Task: Send an email with the signature Drake Wright with the subject 'Request for a sick day' and the message 'Please let me know if you require any further information from me.' from softage.1@softage.net to softage.5@softage.net with an attached document Market_analysis.docx and move the email from Sent Items to the folder Utilities
Action: Key pressed n
Screenshot: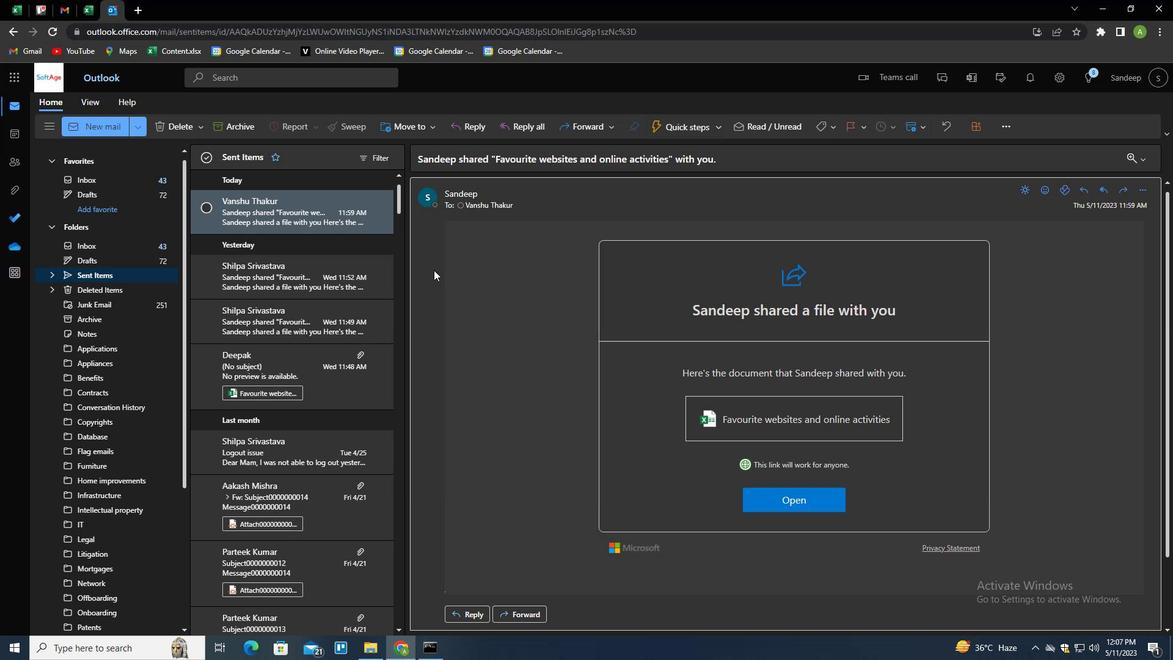 
Action: Mouse moved to (757, 130)
Screenshot: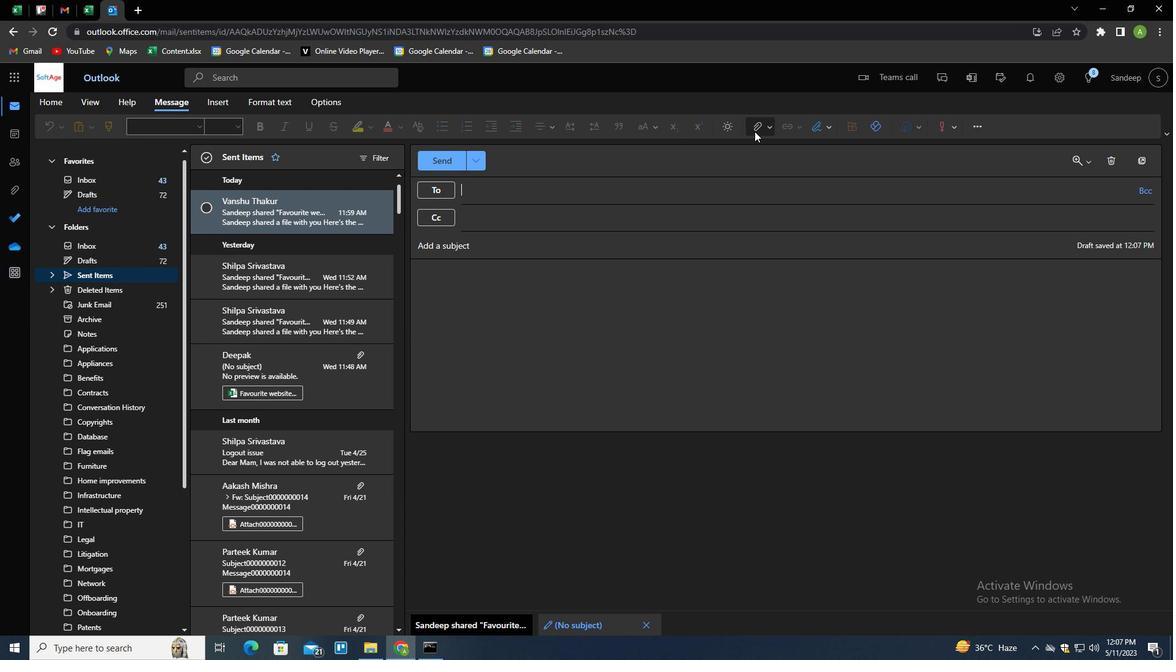 
Action: Mouse pressed left at (757, 130)
Screenshot: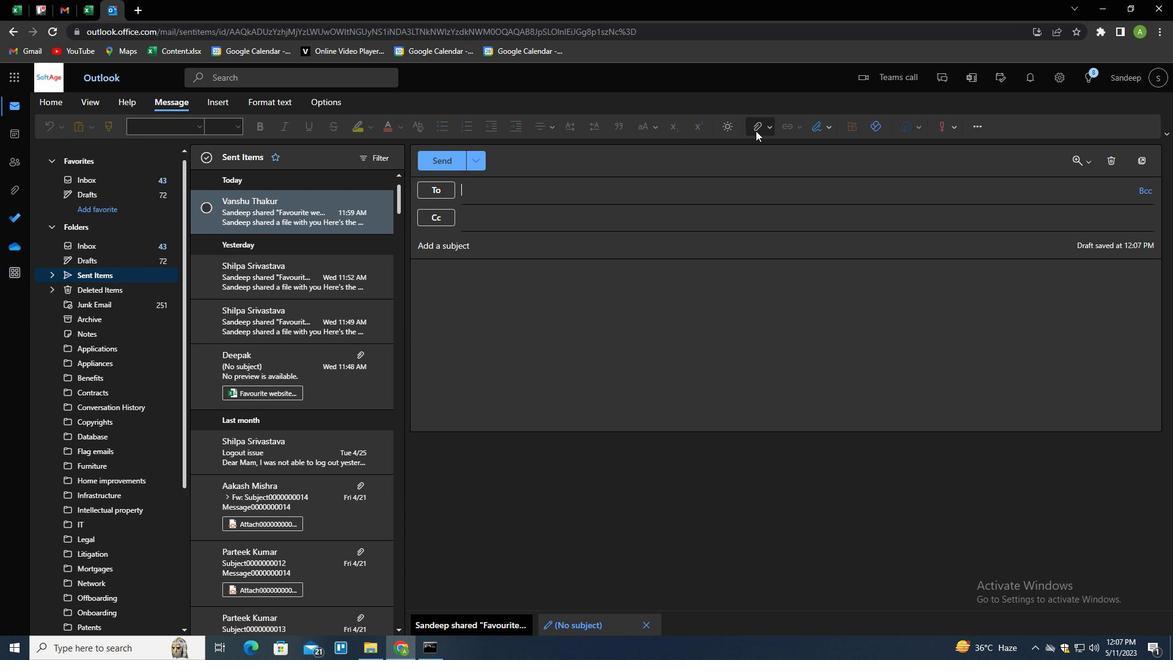 
Action: Mouse moved to (816, 134)
Screenshot: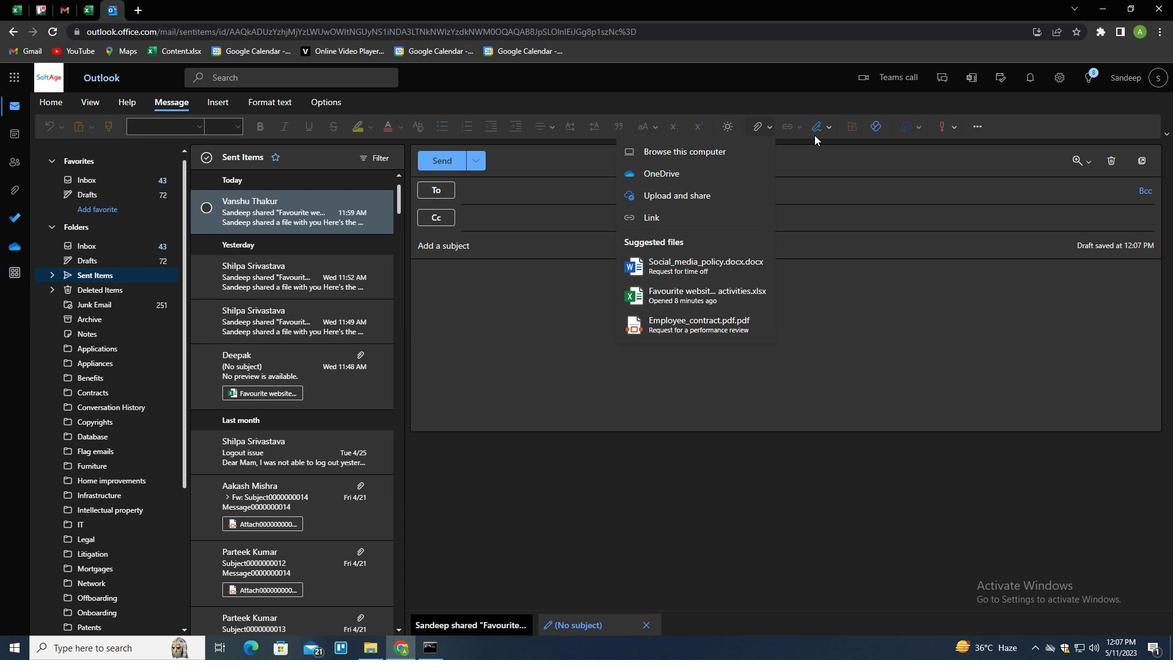 
Action: Mouse pressed left at (816, 134)
Screenshot: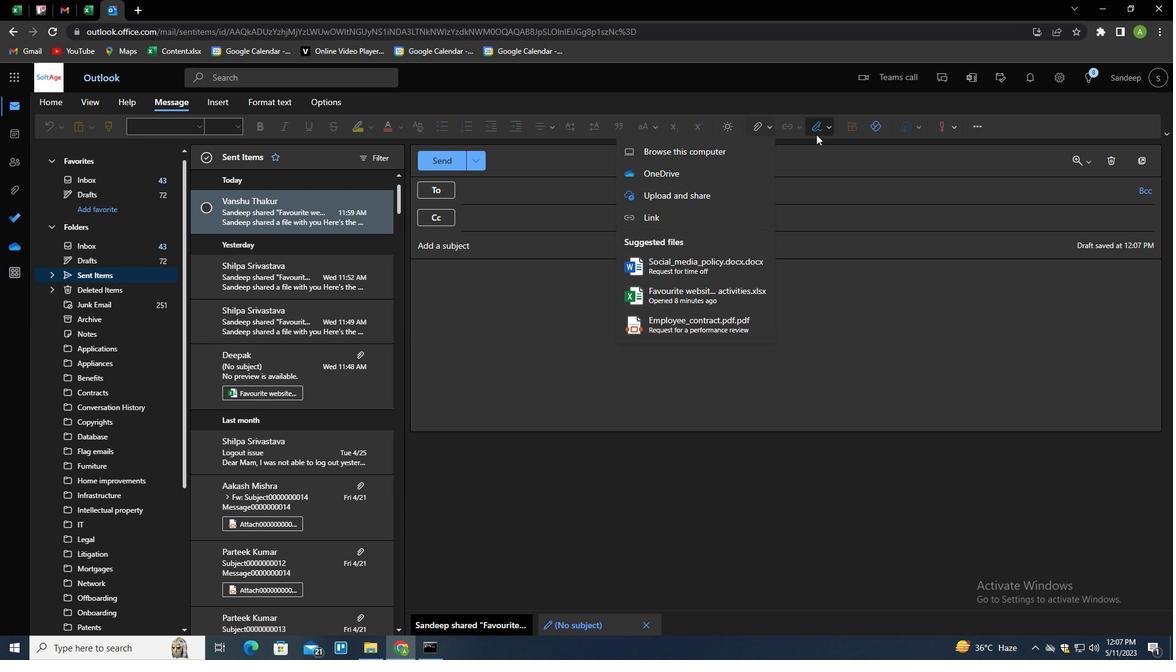 
Action: Mouse moved to (808, 176)
Screenshot: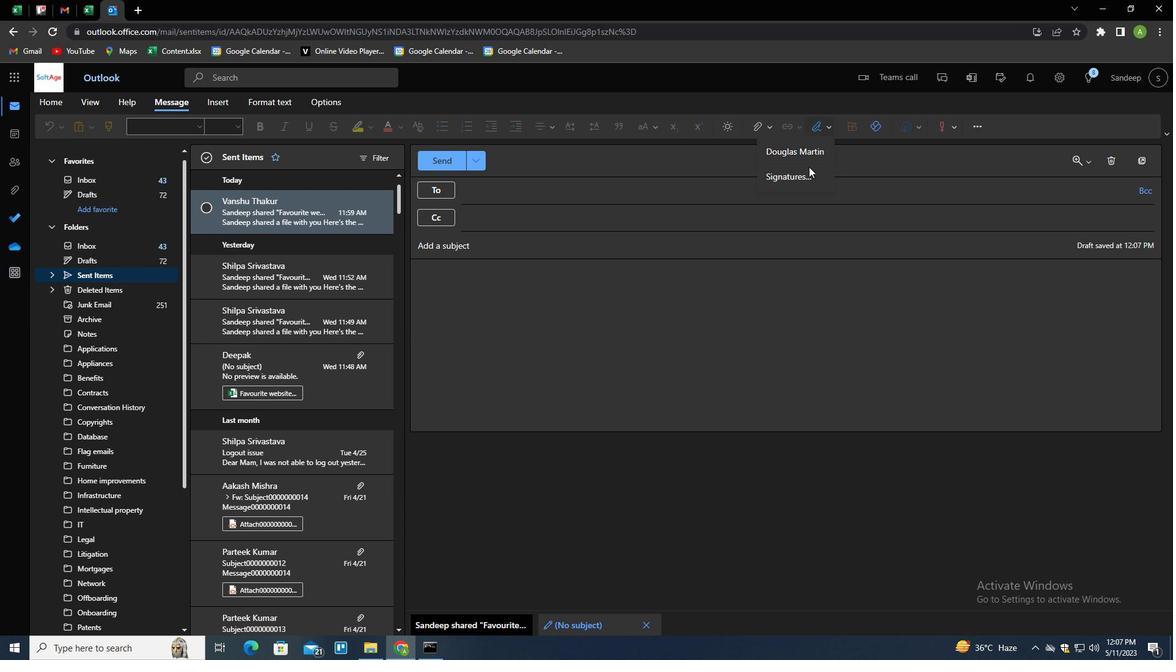 
Action: Mouse pressed left at (808, 176)
Screenshot: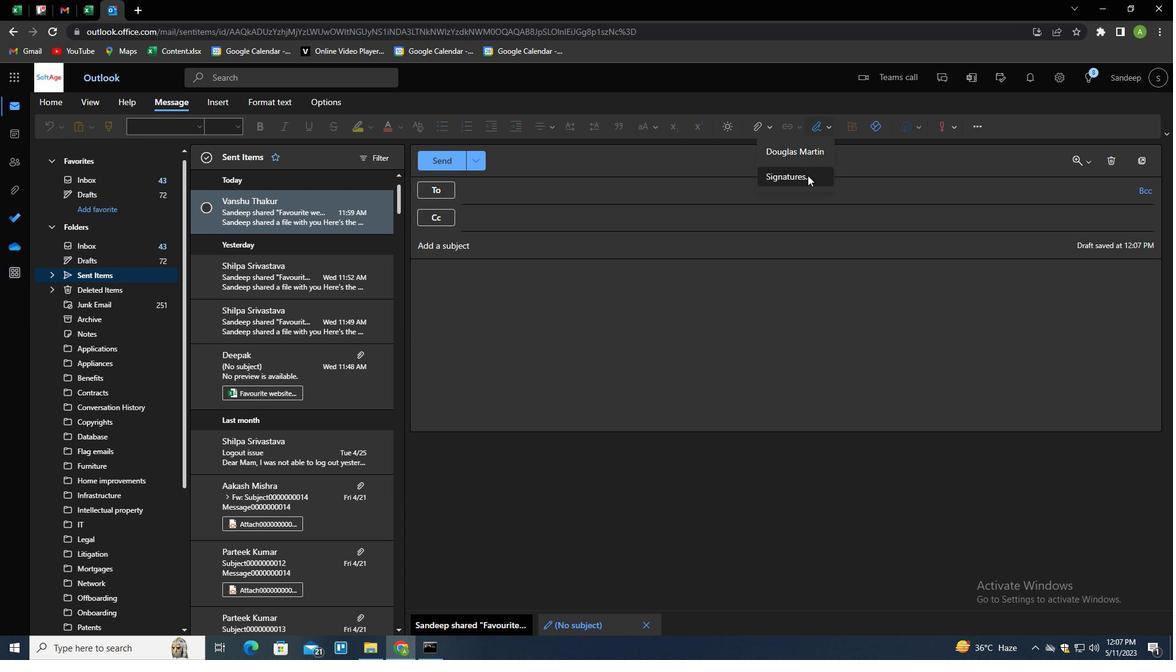 
Action: Mouse moved to (820, 221)
Screenshot: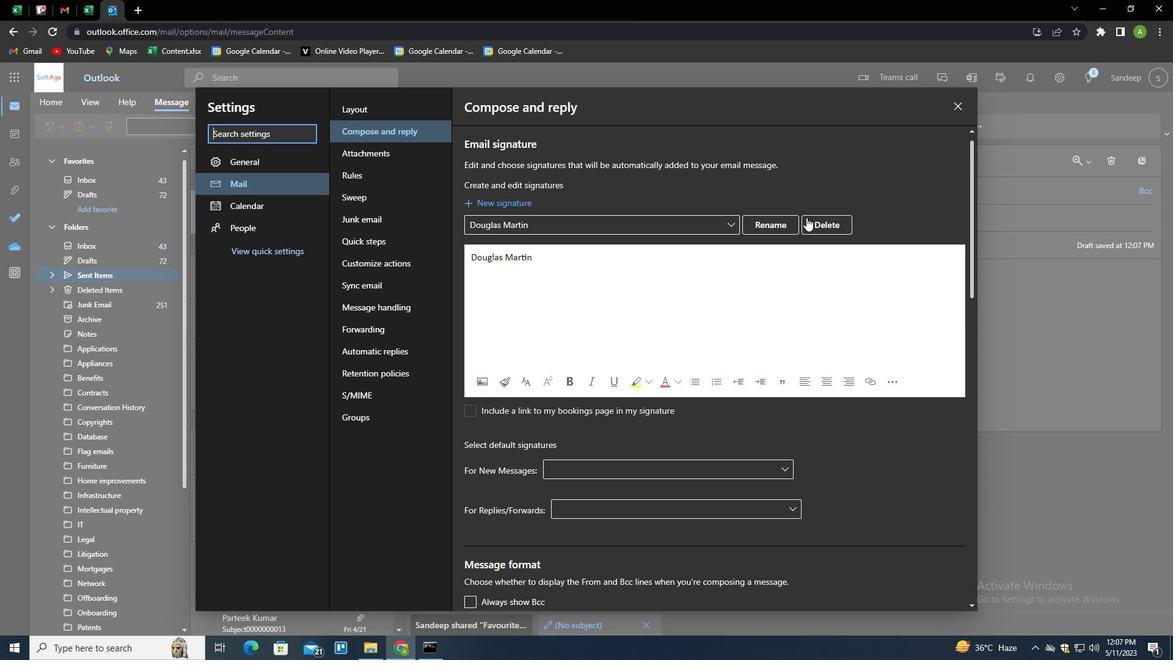 
Action: Mouse pressed left at (820, 221)
Screenshot: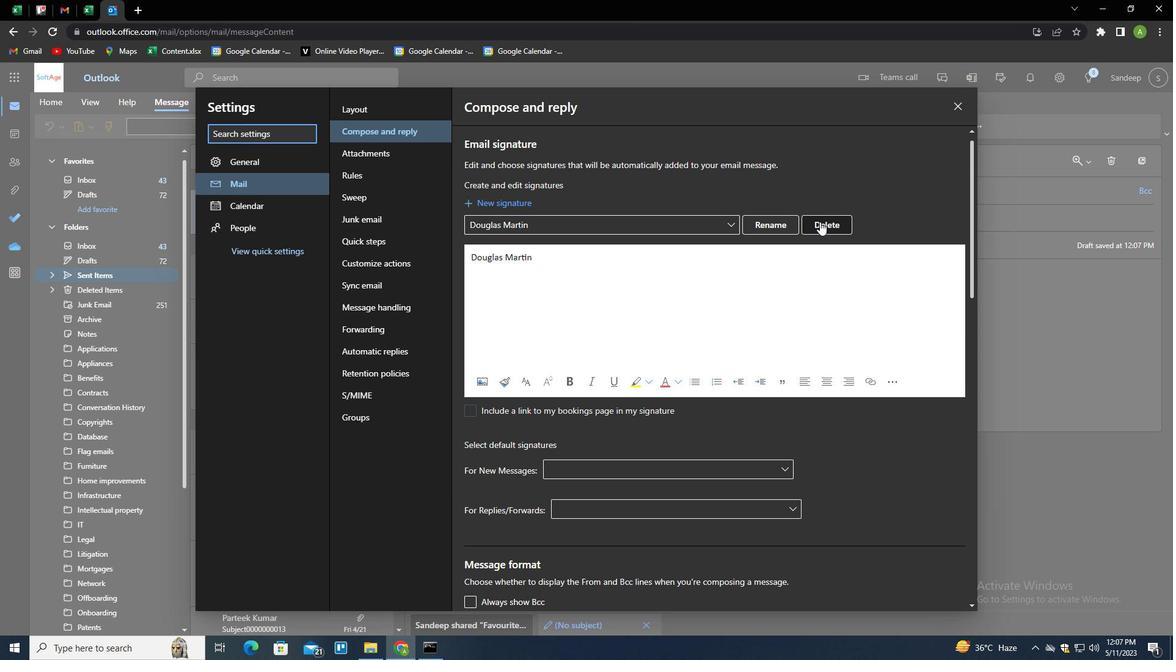 
Action: Mouse moved to (818, 224)
Screenshot: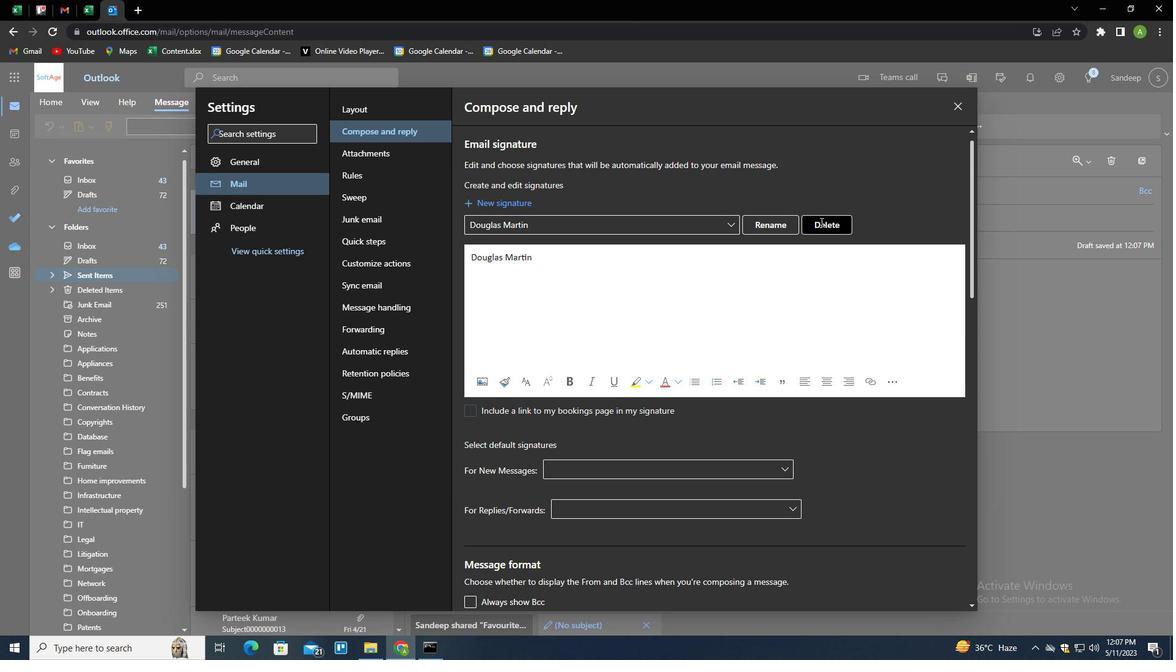 
Action: Mouse pressed left at (818, 224)
Screenshot: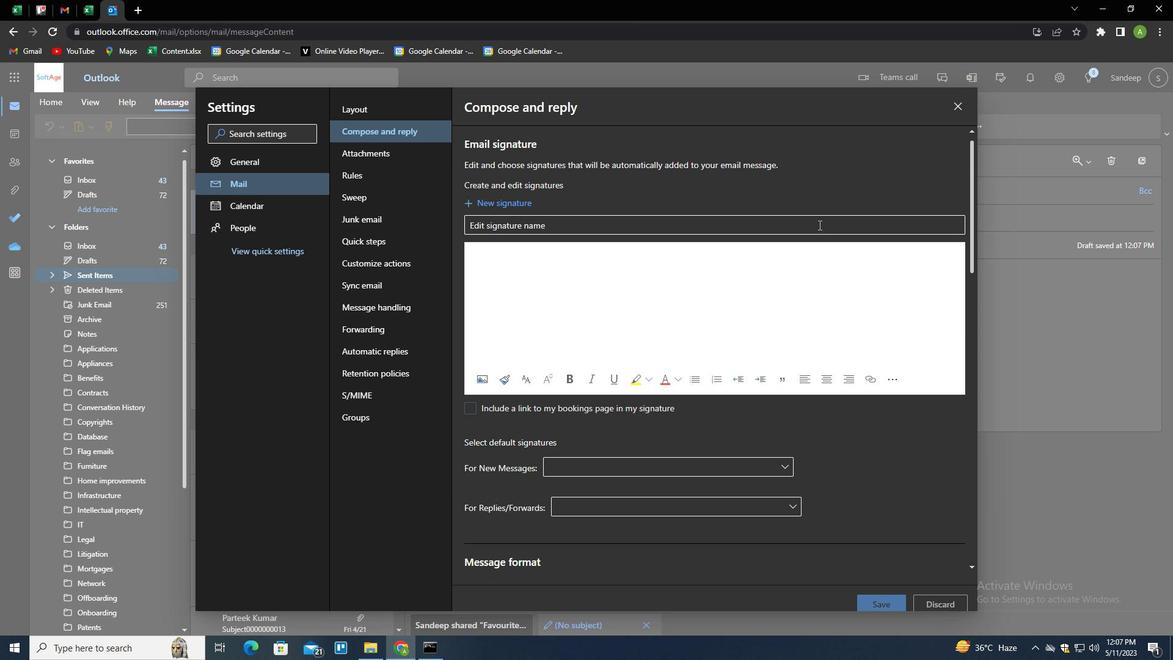 
Action: Mouse moved to (610, 79)
Screenshot: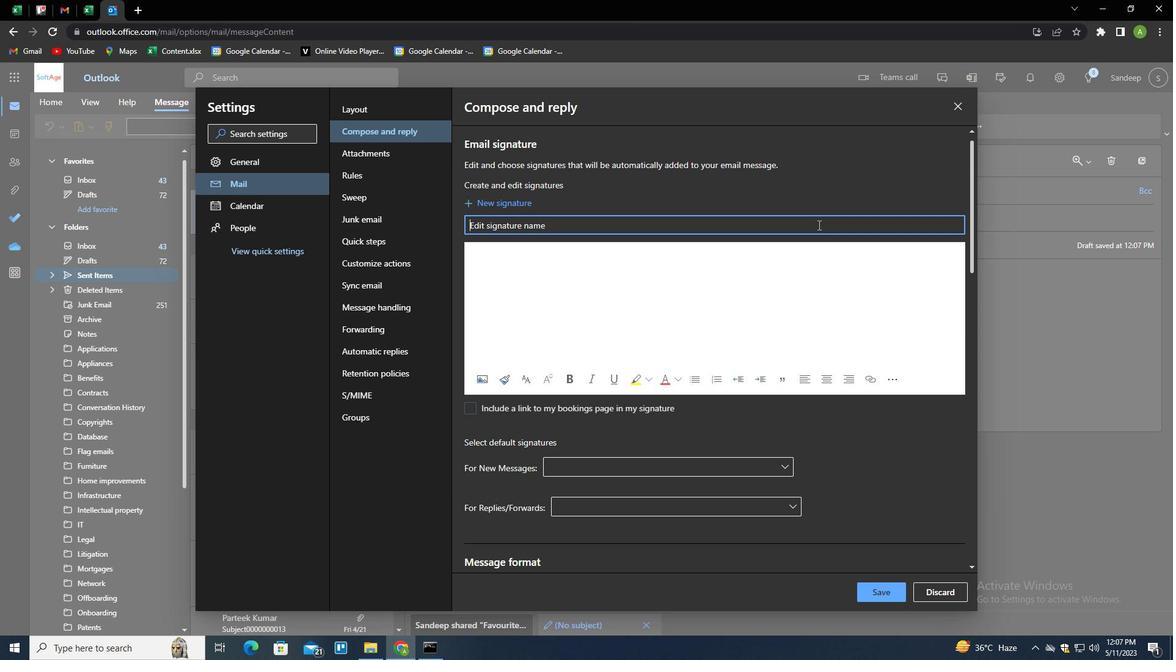 
Action: Key pressed <Key.shift>DRAKE<Key.space><Key.shift>WRIGHT<Key.tab><Key.shift>DRAKE<Key.space><Key.shift>WRIGHT
Screenshot: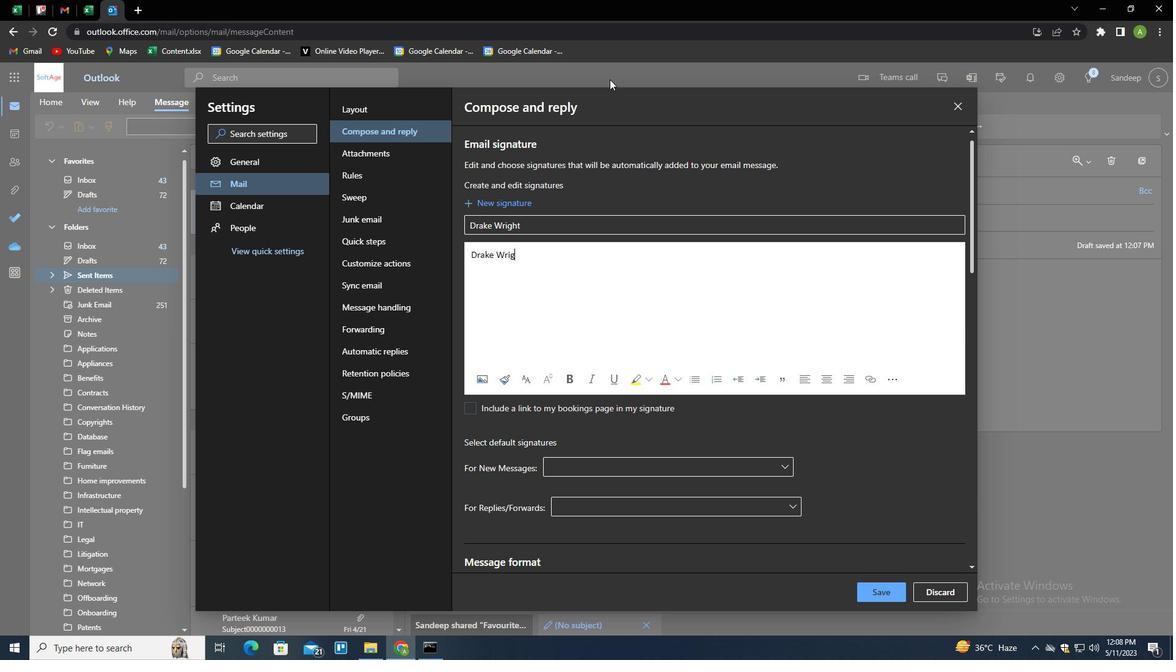 
Action: Mouse moved to (882, 596)
Screenshot: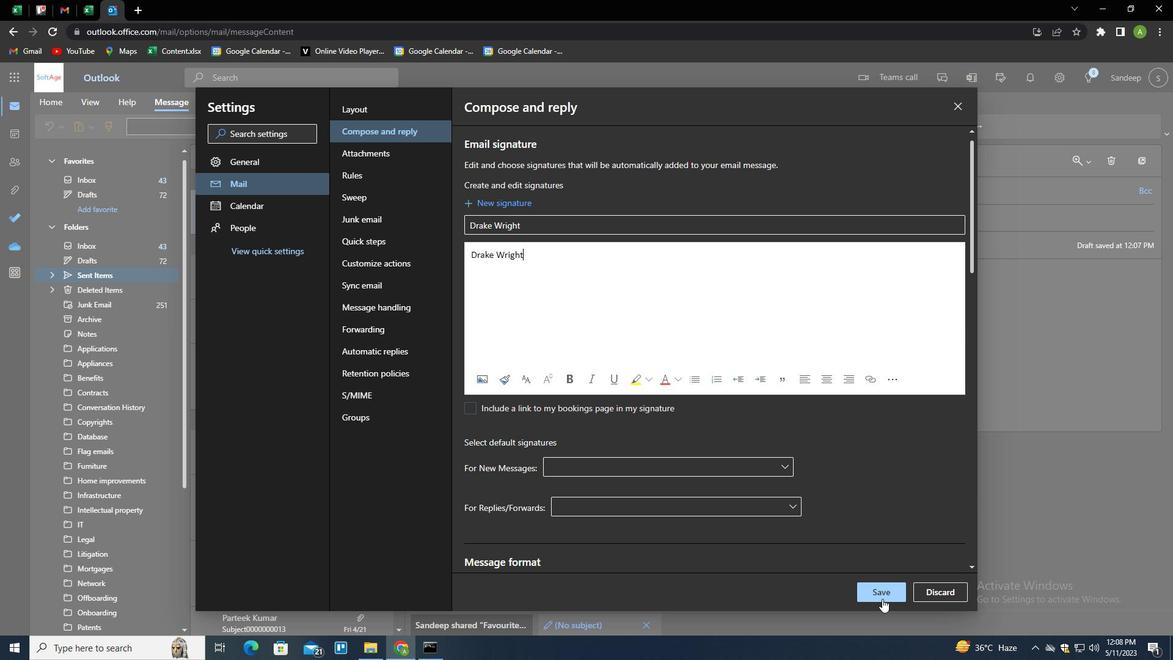 
Action: Mouse pressed left at (882, 596)
Screenshot: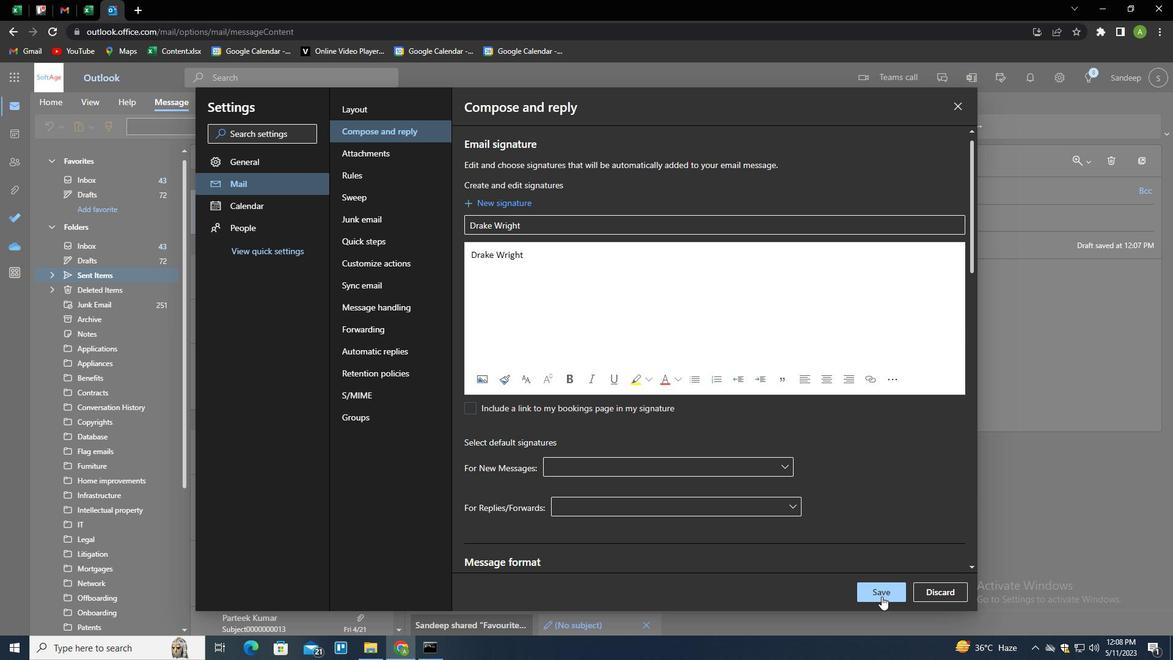 
Action: Mouse moved to (1053, 390)
Screenshot: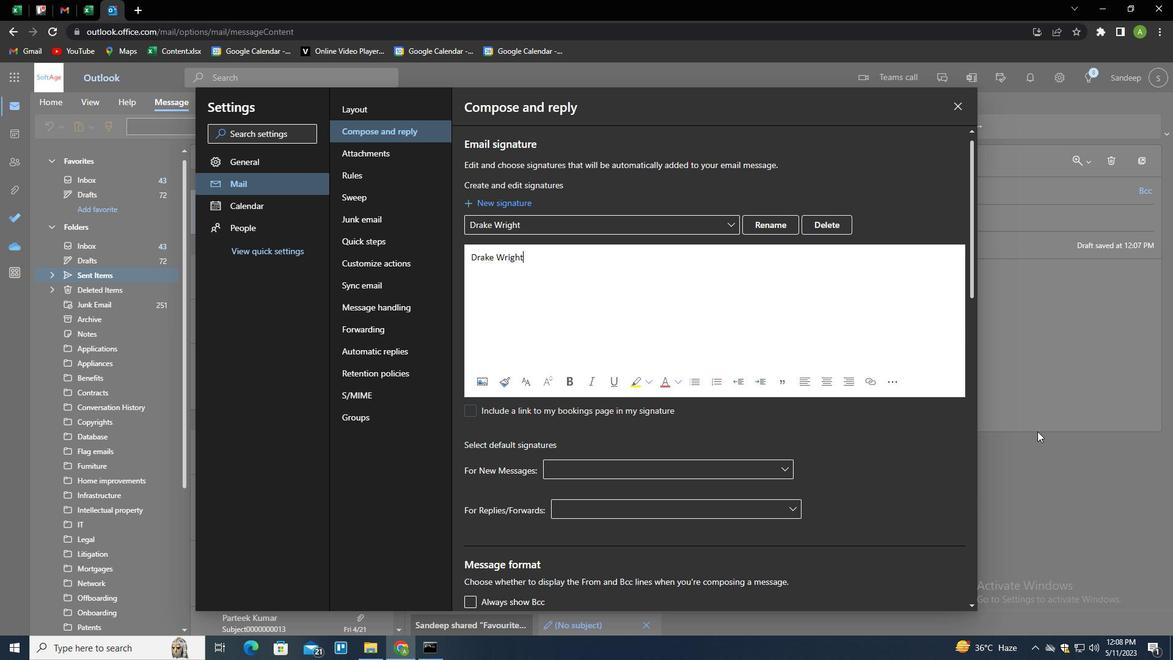 
Action: Mouse pressed left at (1053, 390)
Screenshot: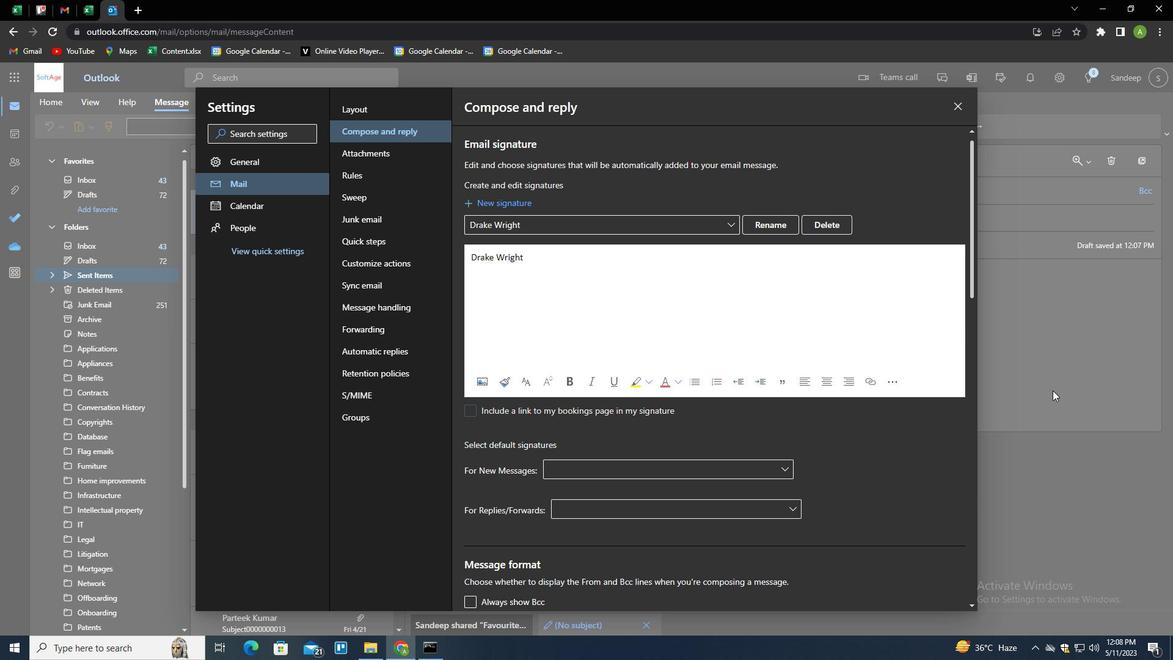 
Action: Mouse moved to (820, 131)
Screenshot: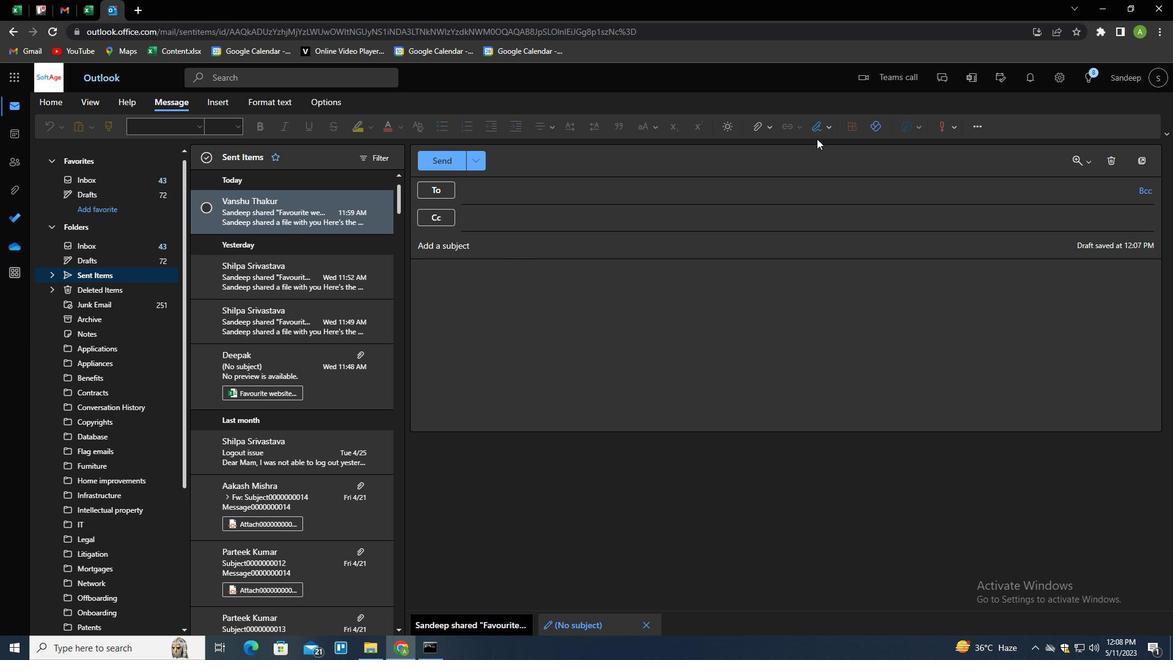 
Action: Mouse pressed left at (820, 131)
Screenshot: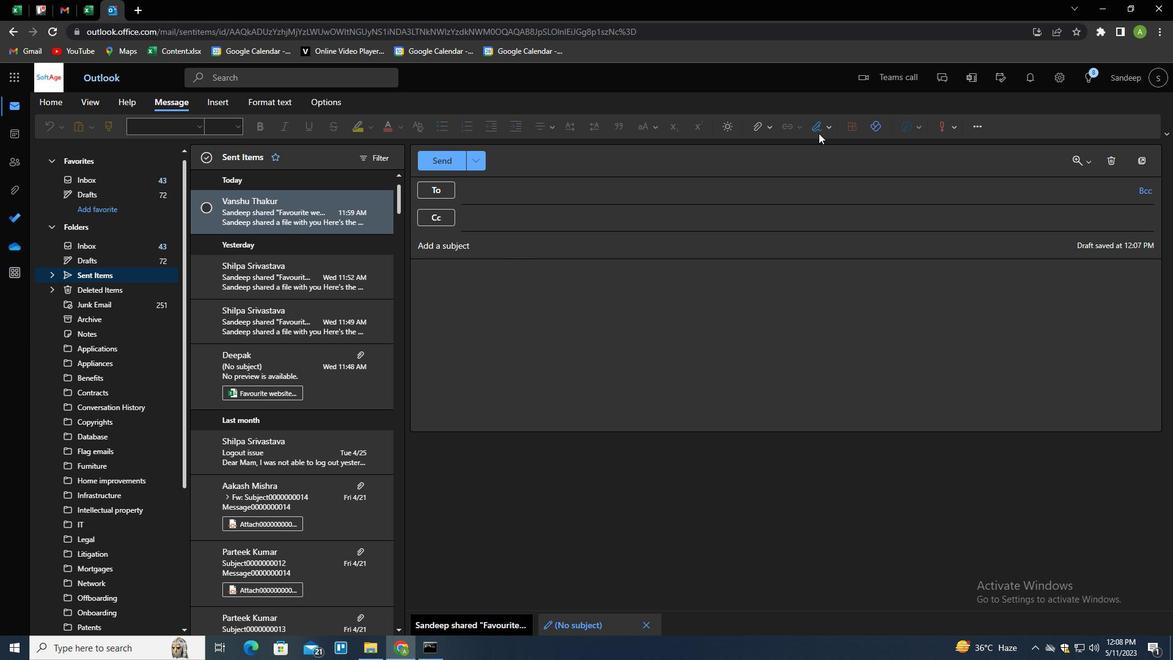 
Action: Mouse moved to (806, 148)
Screenshot: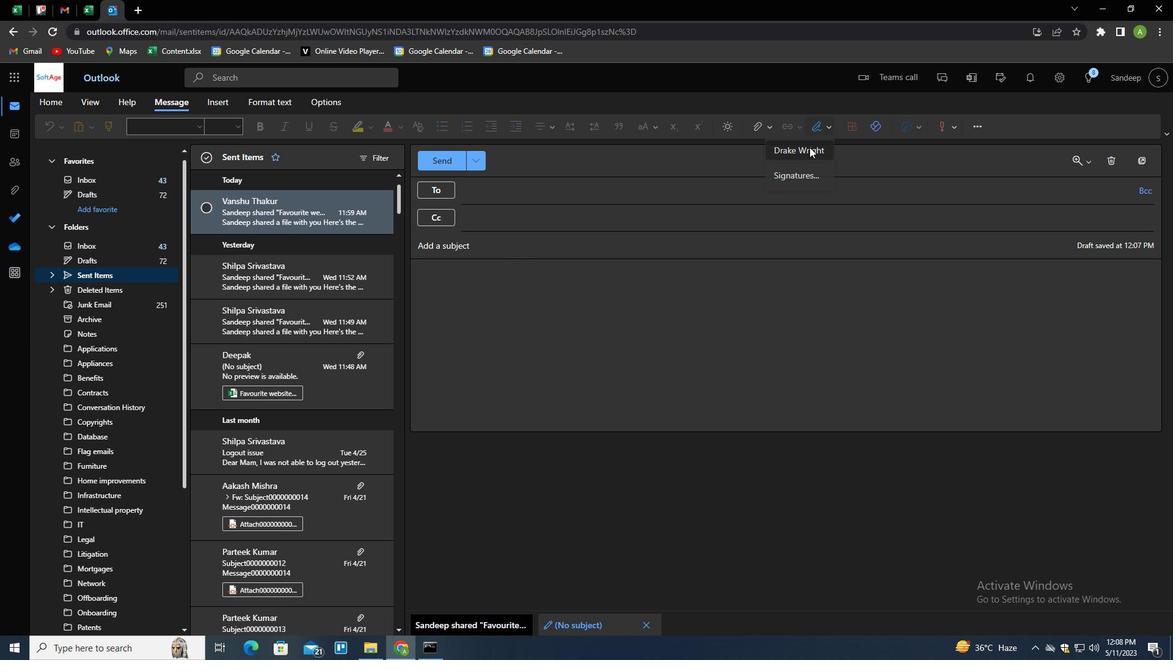 
Action: Mouse pressed left at (806, 148)
Screenshot: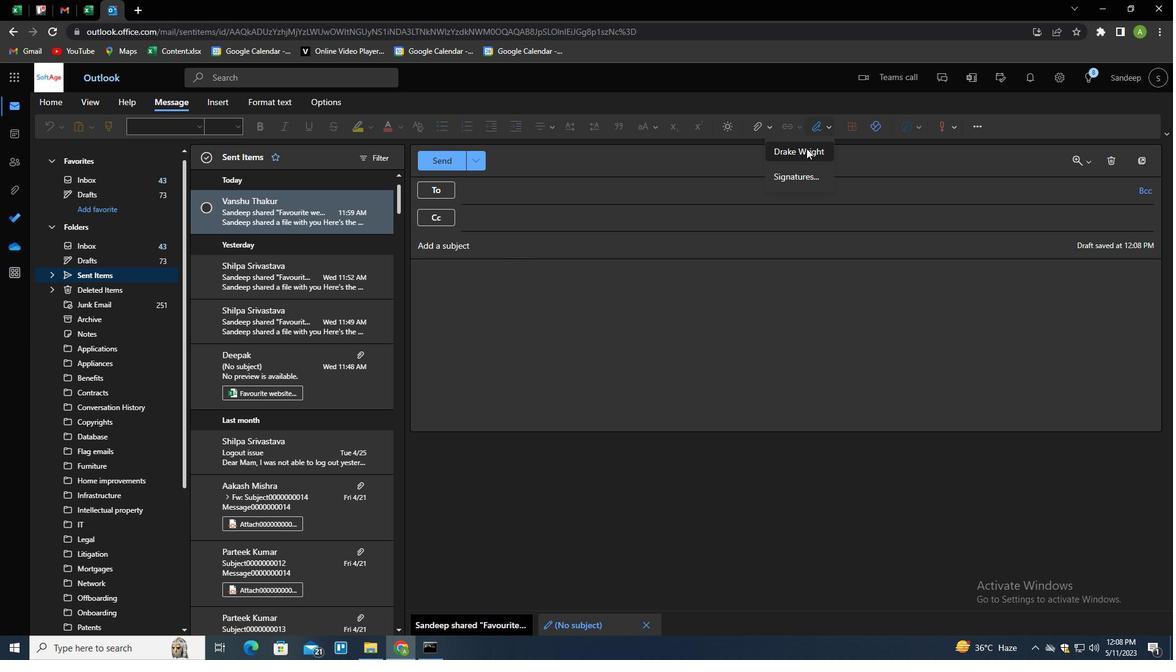 
Action: Mouse moved to (578, 251)
Screenshot: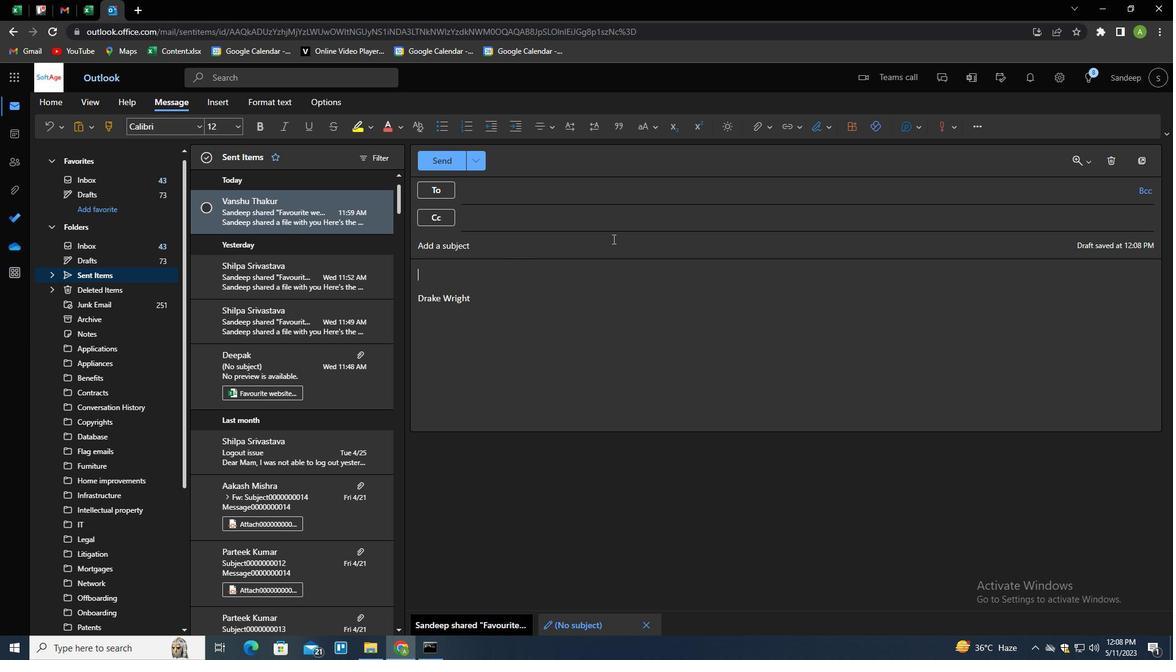 
Action: Mouse pressed left at (578, 251)
Screenshot: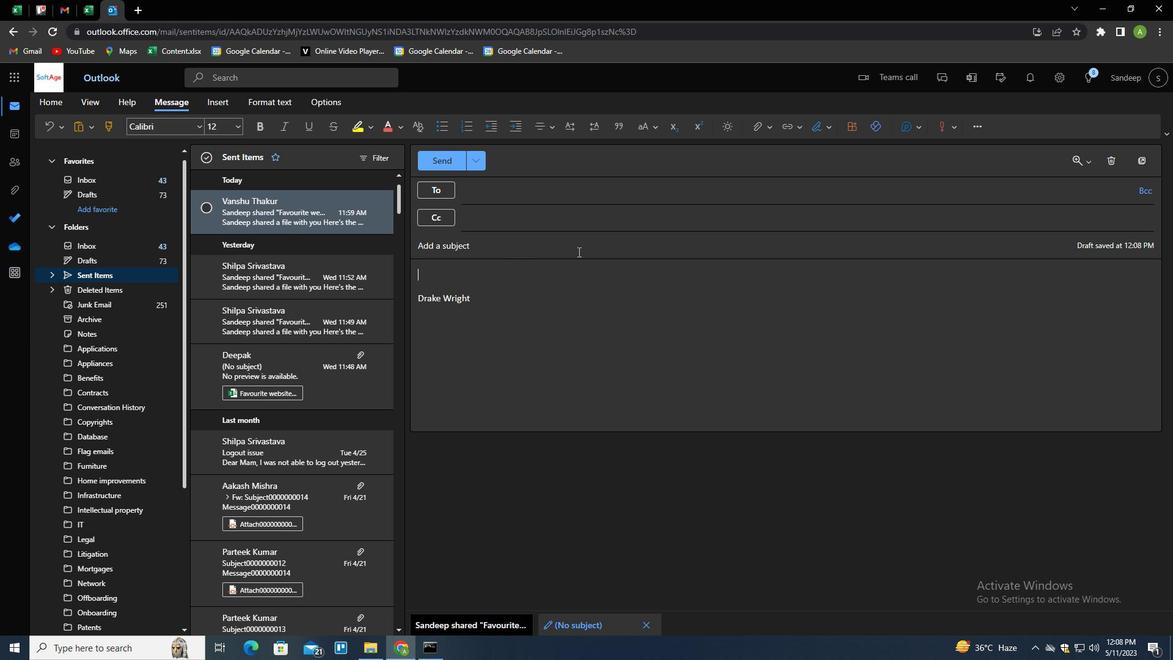 
Action: Key pressed <Key.shift>REQUEST<Key.space>FOR<Key.space>A<Key.space>SICK<Key.space>DAY
Screenshot: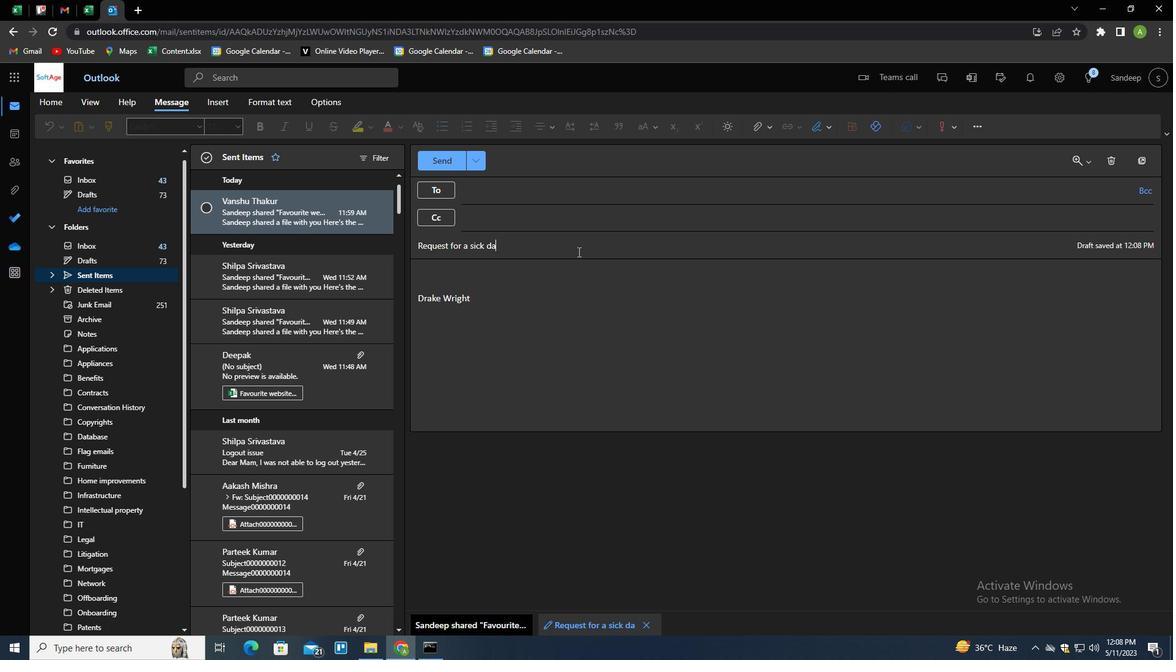 
Action: Mouse moved to (511, 303)
Screenshot: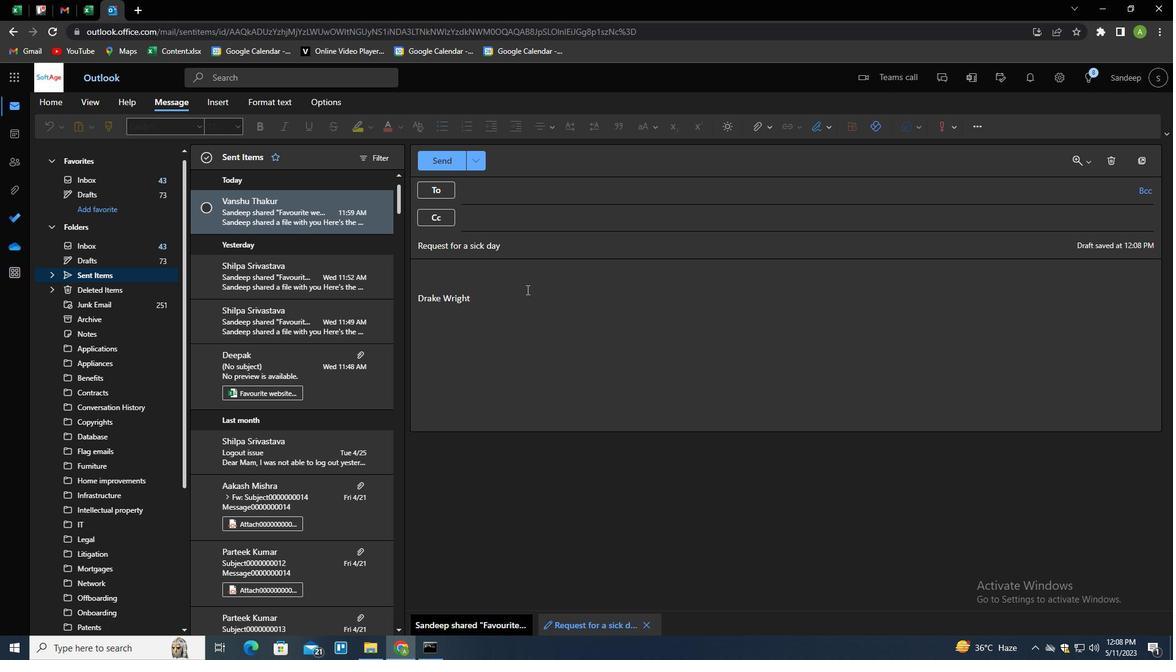 
Action: Mouse pressed left at (511, 303)
Screenshot: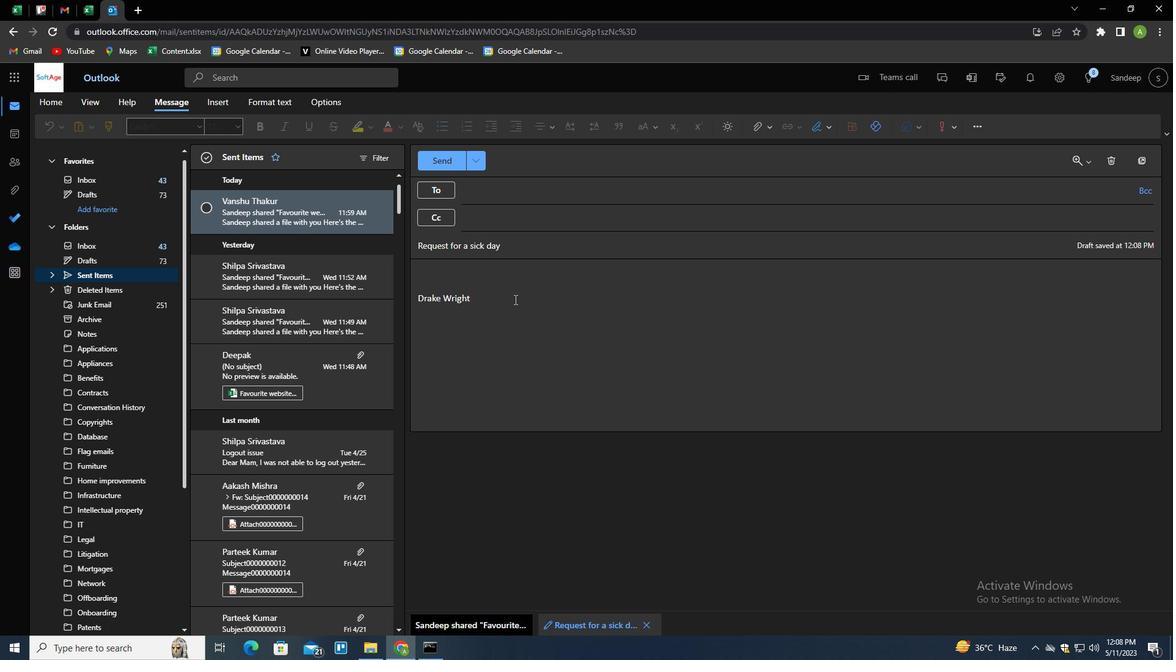 
Action: Key pressed <Key.shift_r><Key.enter><Key.shift>PLEASE<Key.space>LET<Key.space>ME<Key.space>KNOW<Key.space>IF<Key.space>YOU<Key.space>REQUIRE<Key.space>ANY<Key.space>FURTHER<Key.space>INFORMATION<Key.space>FROM<Key.space>ME.
Screenshot: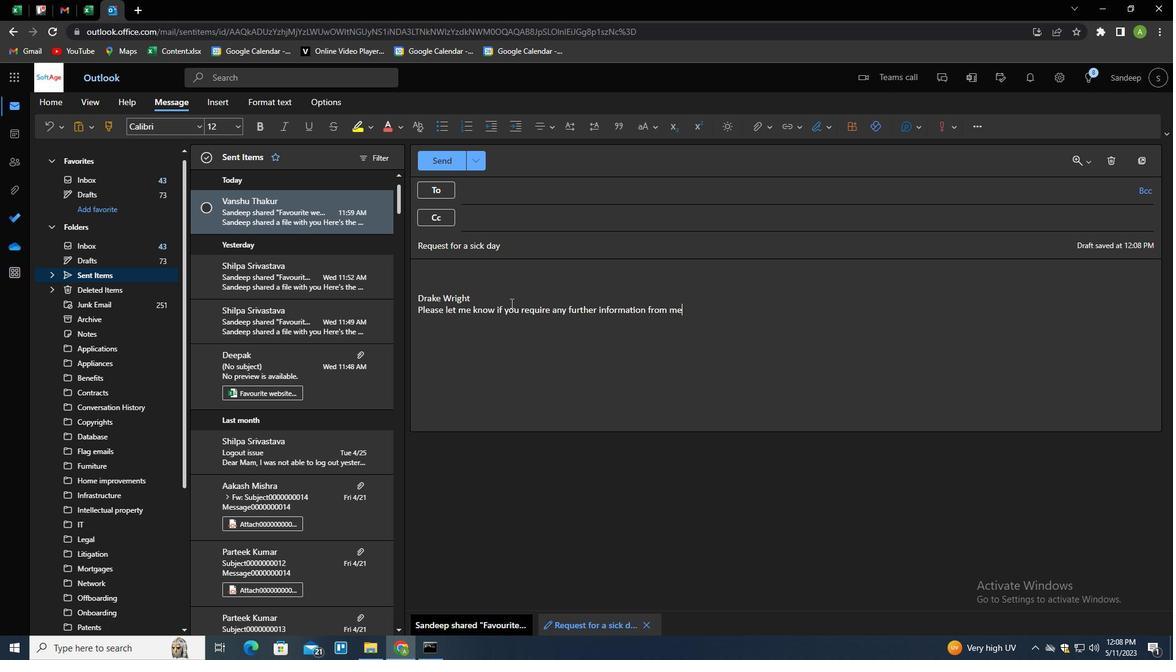 
Action: Mouse moved to (506, 191)
Screenshot: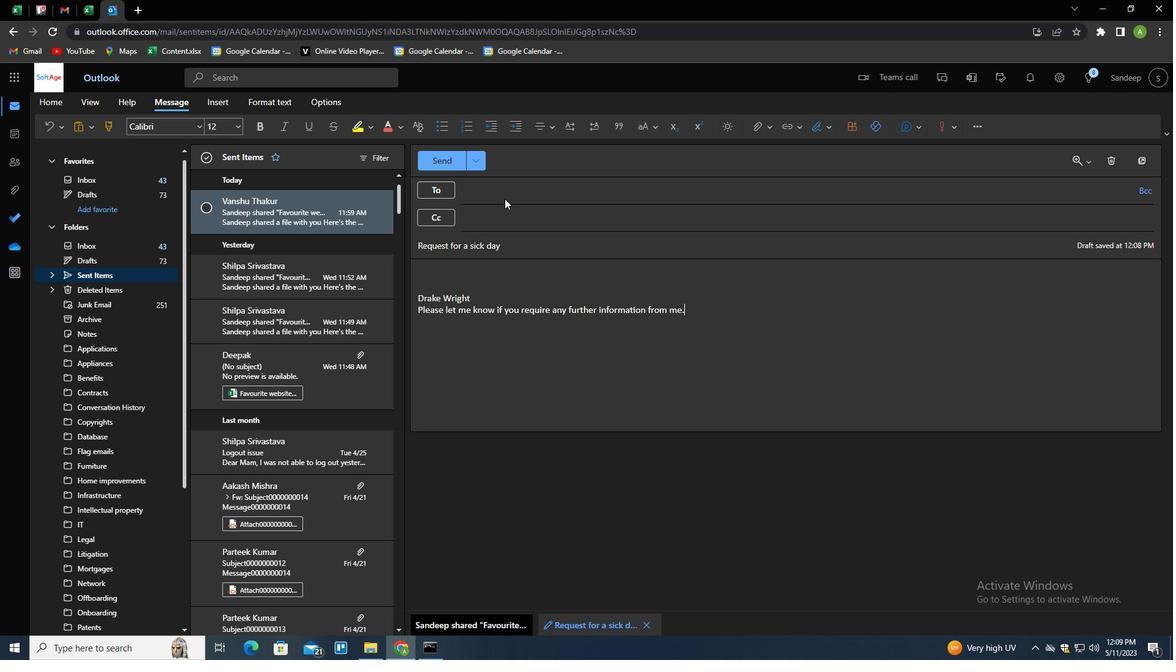 
Action: Mouse pressed left at (506, 191)
Screenshot: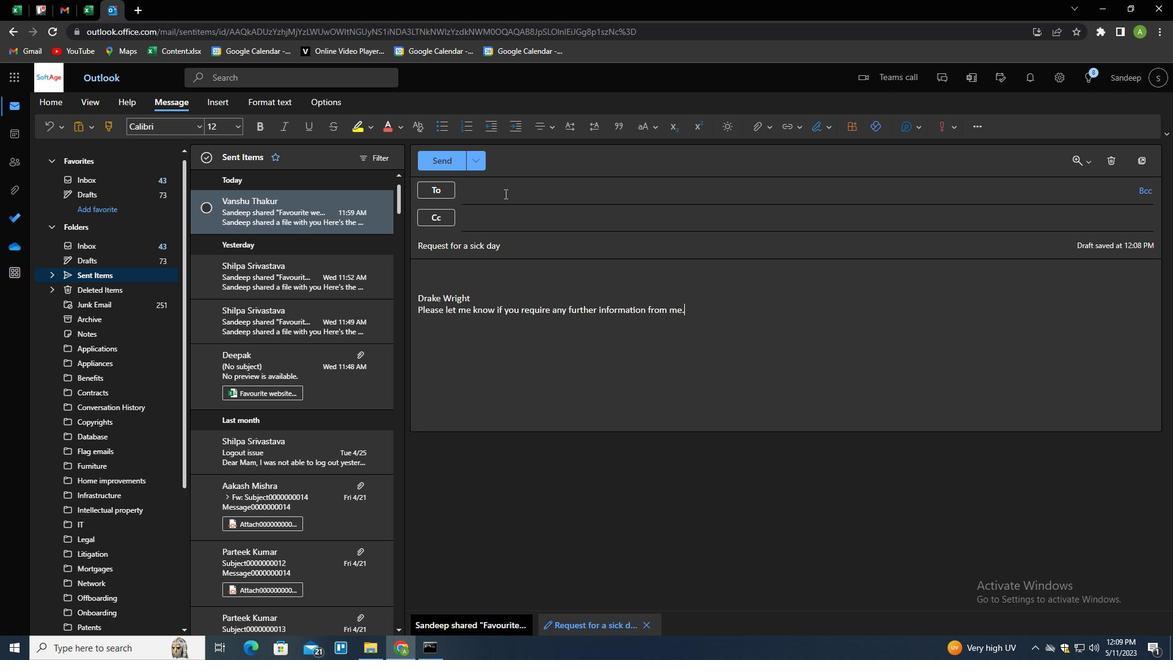 
Action: Key pressed SOFTAGE.5<Key.shift>@SOFTAGE.NET<Key.enter>
Screenshot: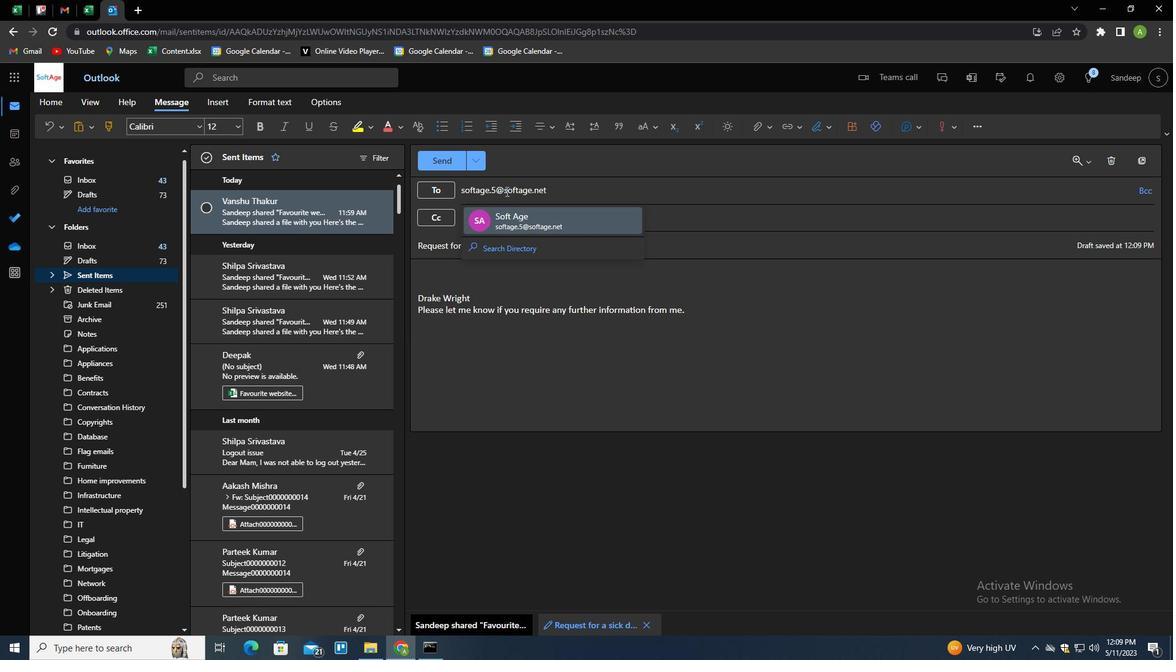 
Action: Mouse moved to (554, 185)
Screenshot: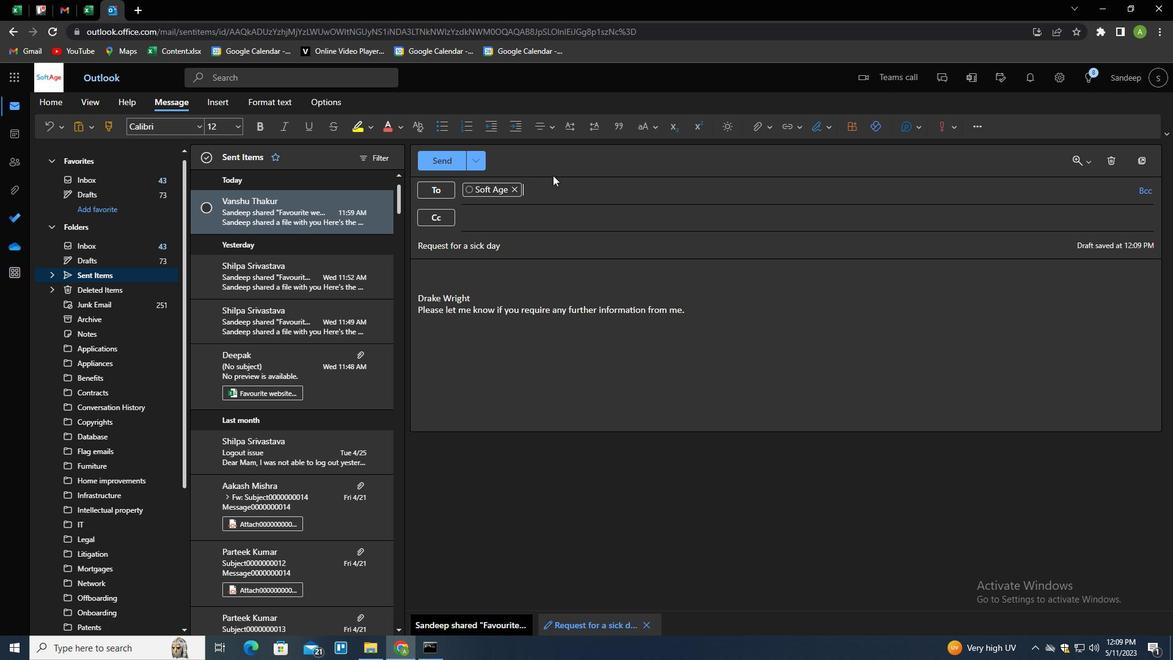 
Action: Mouse scrolled (554, 185) with delta (0, 0)
Screenshot: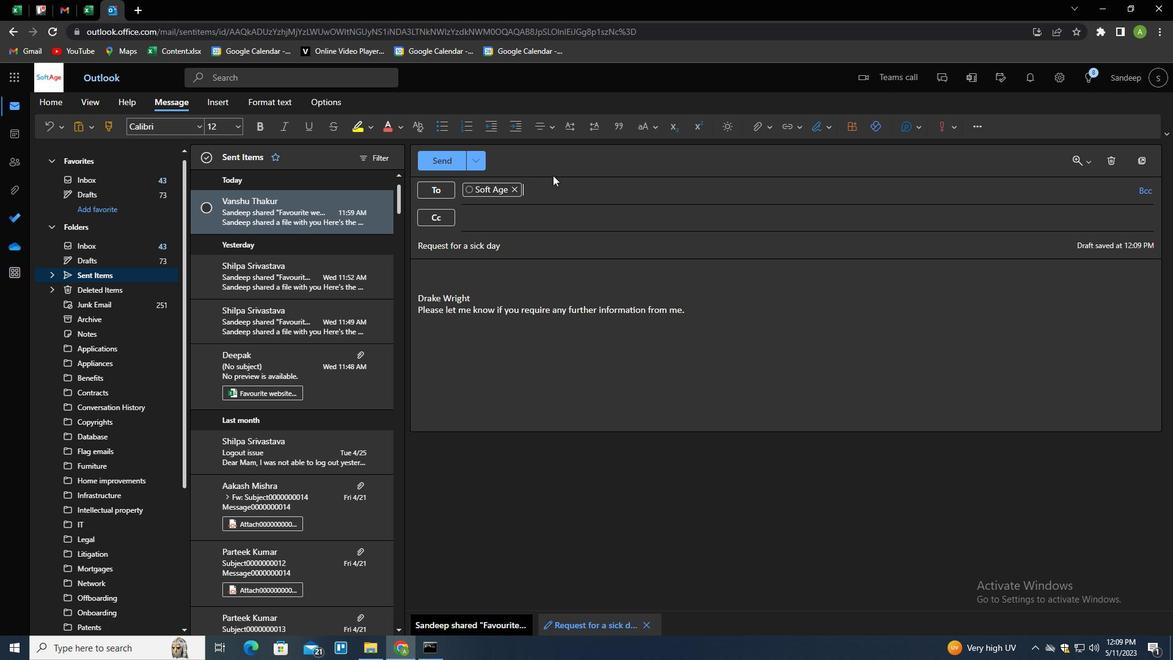 
Action: Mouse moved to (760, 128)
Screenshot: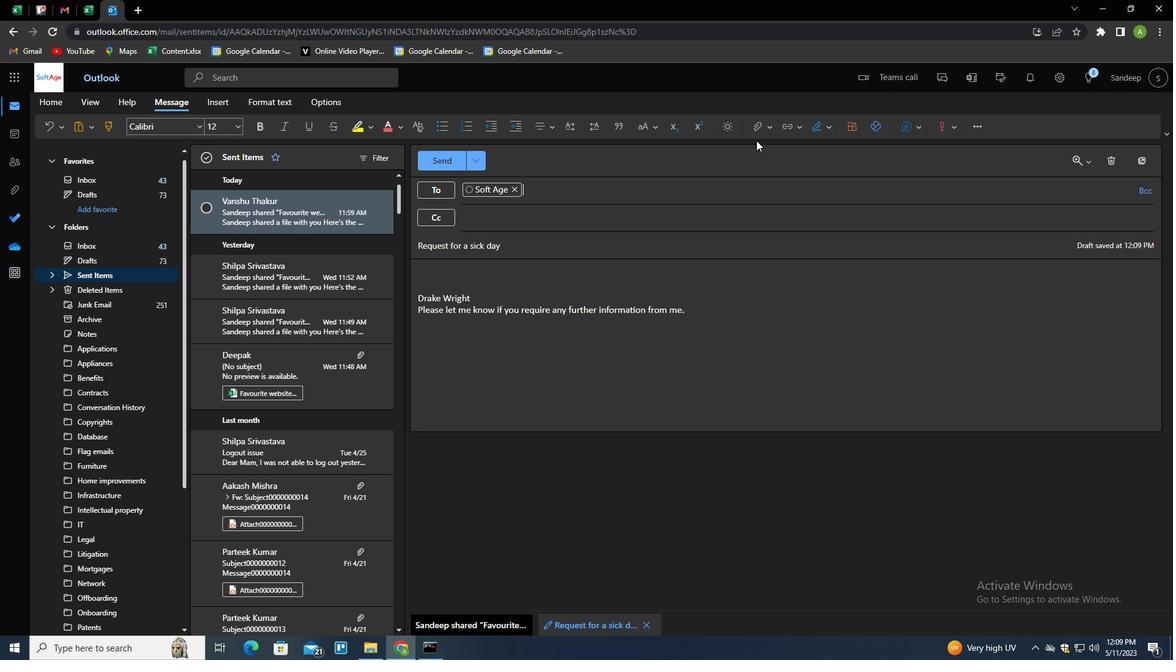 
Action: Mouse pressed left at (760, 128)
Screenshot: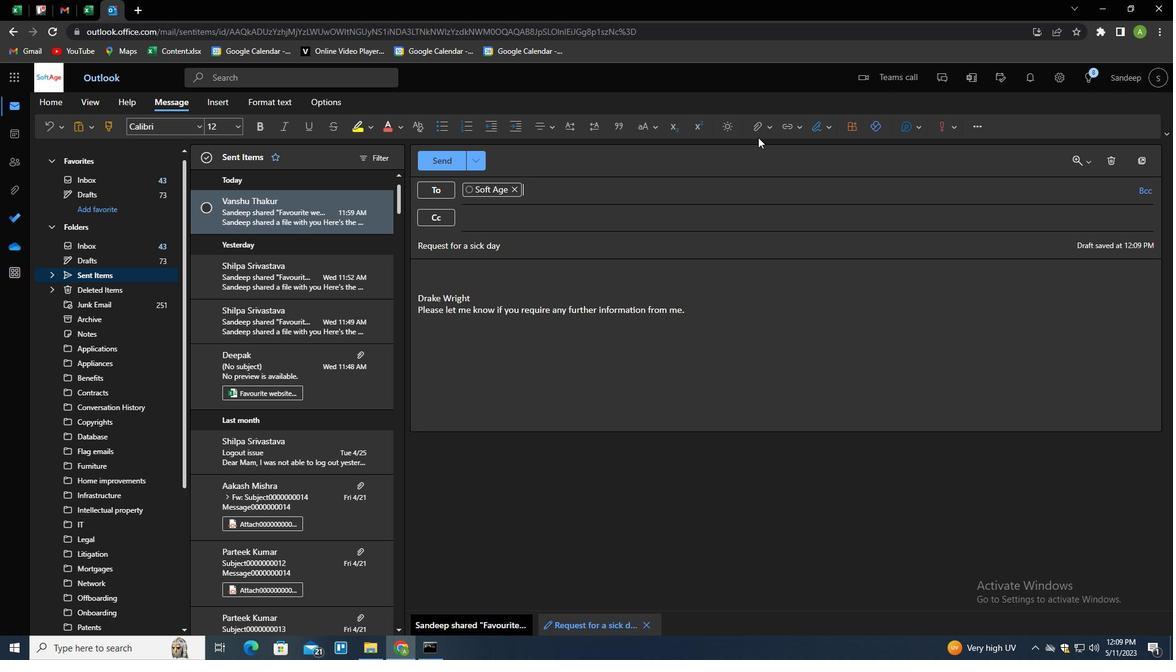 
Action: Mouse moved to (738, 147)
Screenshot: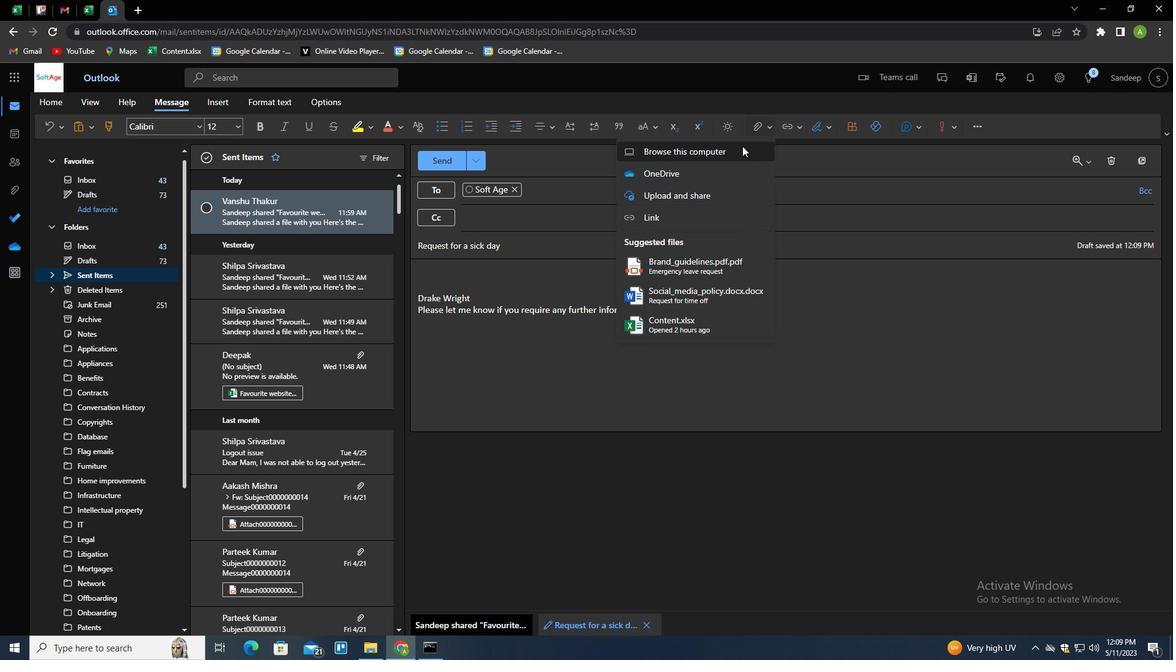 
Action: Mouse pressed left at (738, 147)
Screenshot: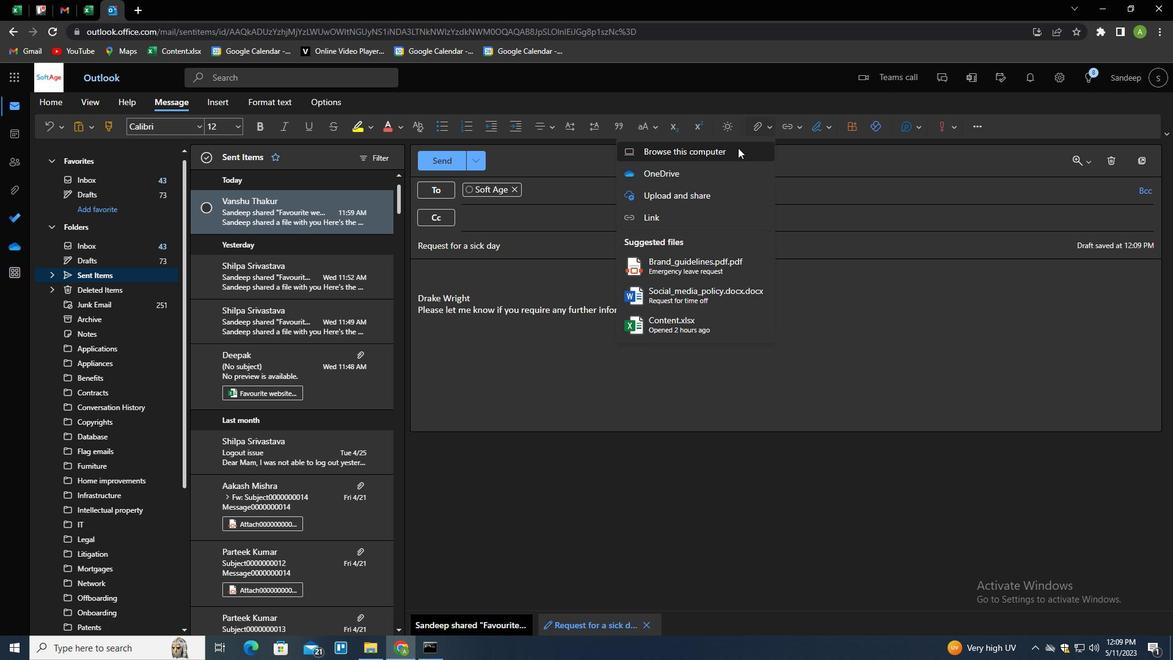 
Action: Mouse moved to (244, 102)
Screenshot: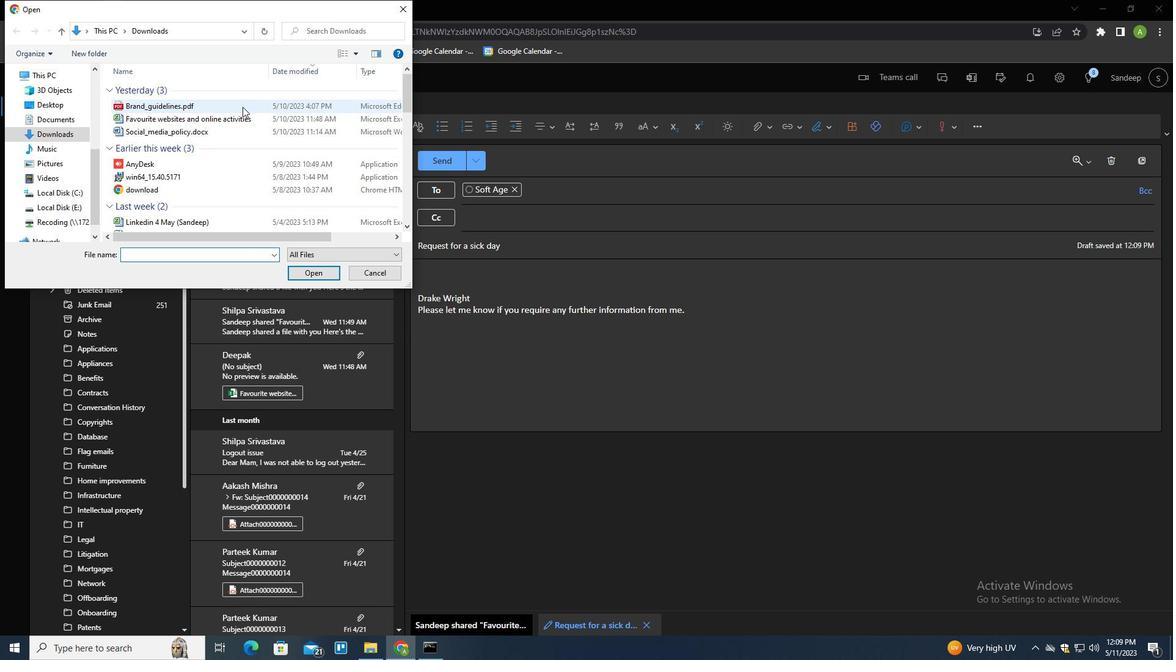 
Action: Mouse pressed left at (244, 102)
Screenshot: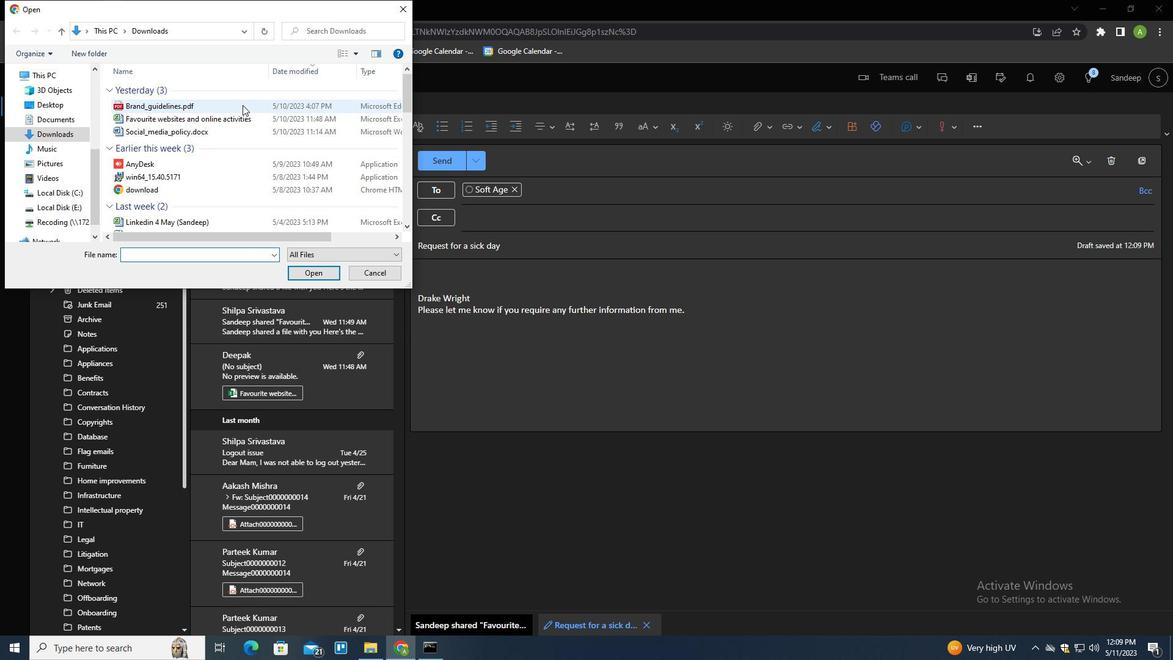 
Action: Key pressed <Key.f2><Key.shift>STRATEGIC<Key.shift>_AN<Key.shift_r><Key.home><Key.shift>MARKET<Key.shift>_ANALYSIS.PDG<Key.backspace>F<Key.enter>
Screenshot: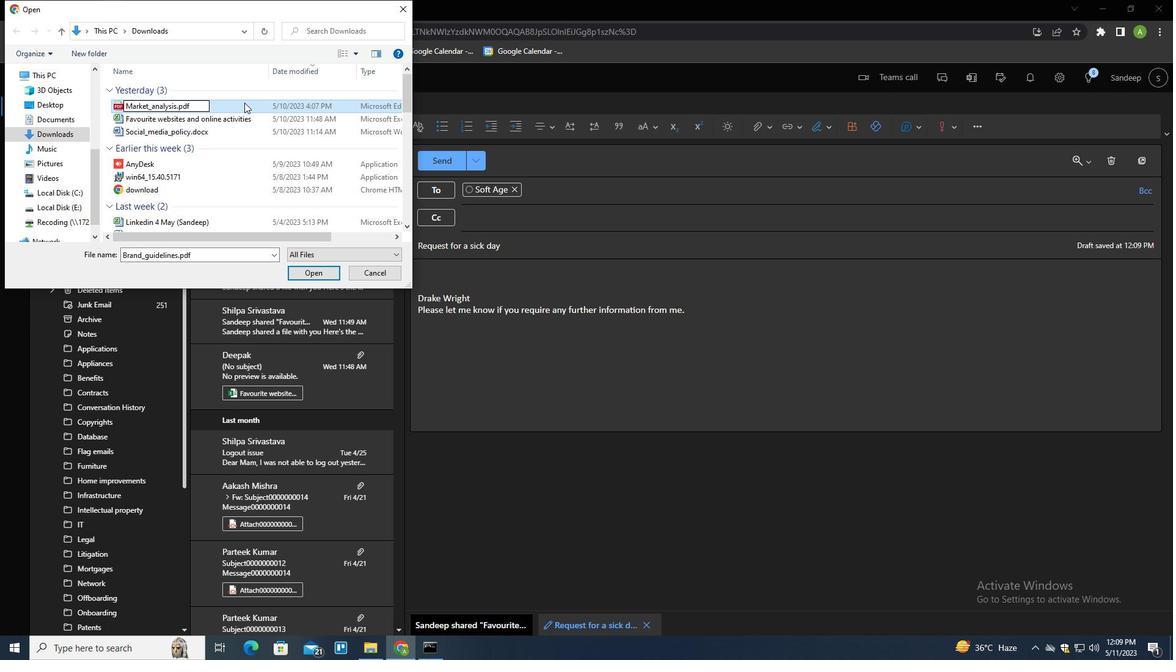 
Action: Mouse pressed left at (244, 102)
Screenshot: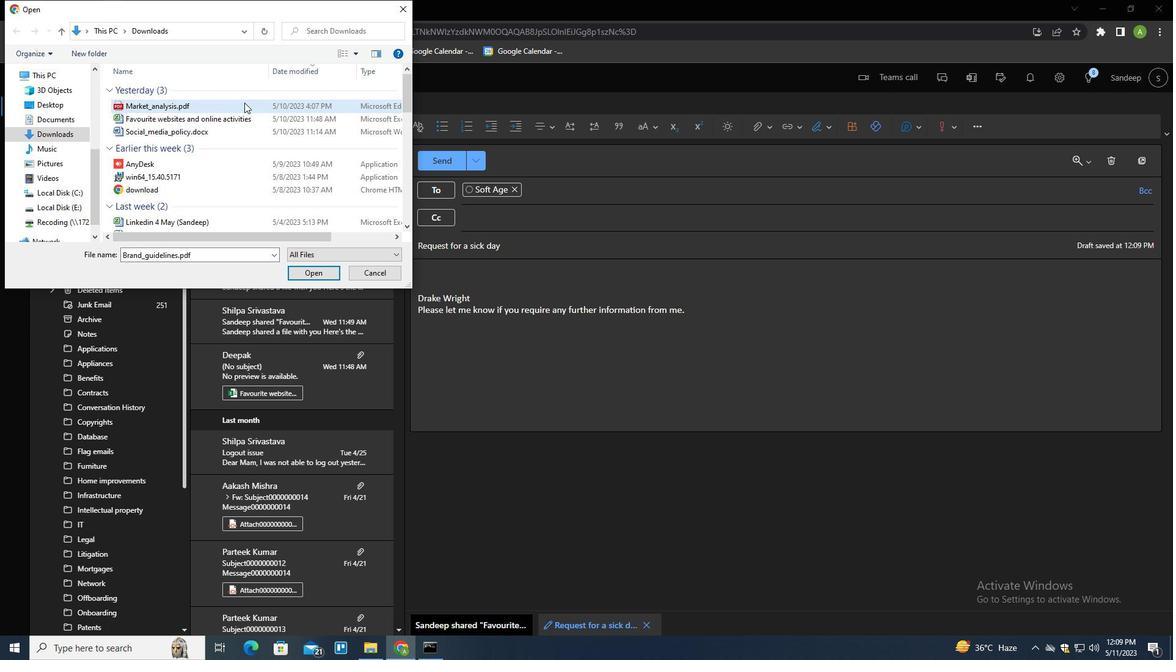 
Action: Mouse moved to (311, 273)
Screenshot: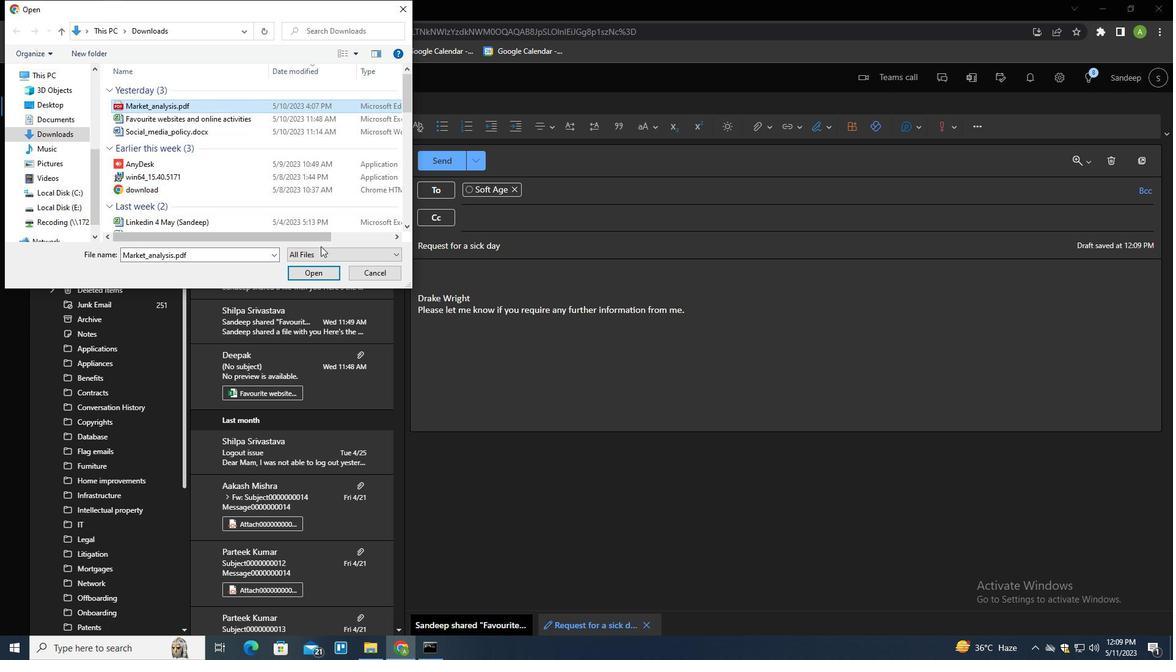 
Action: Mouse pressed left at (311, 273)
Screenshot: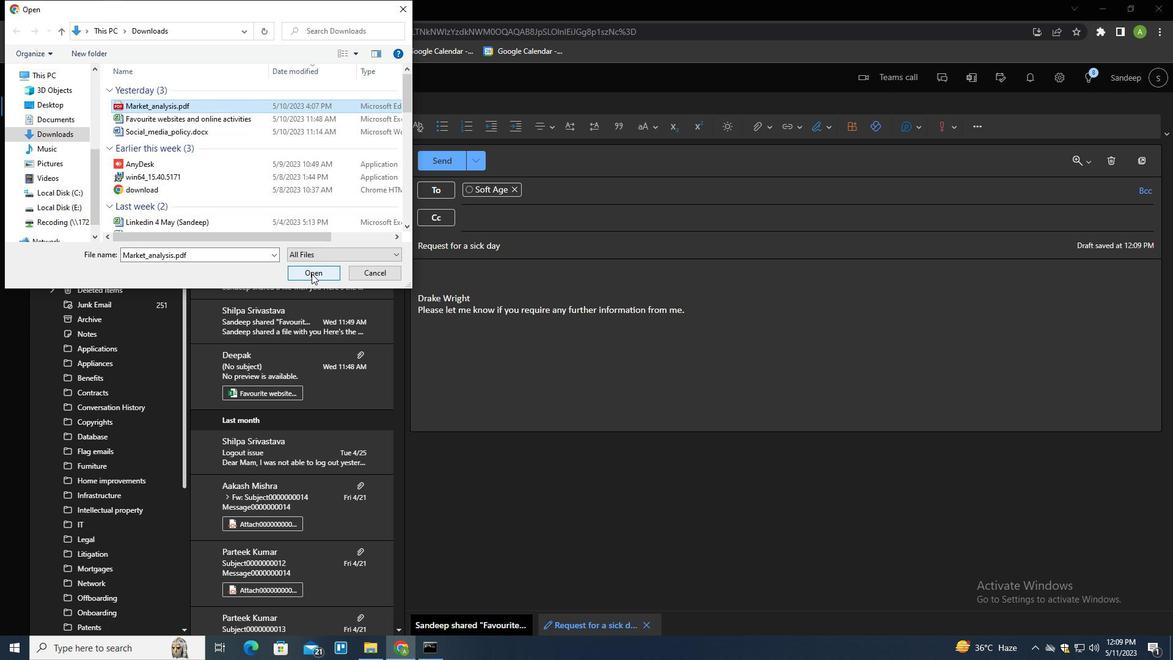 
Action: Mouse moved to (448, 157)
Screenshot: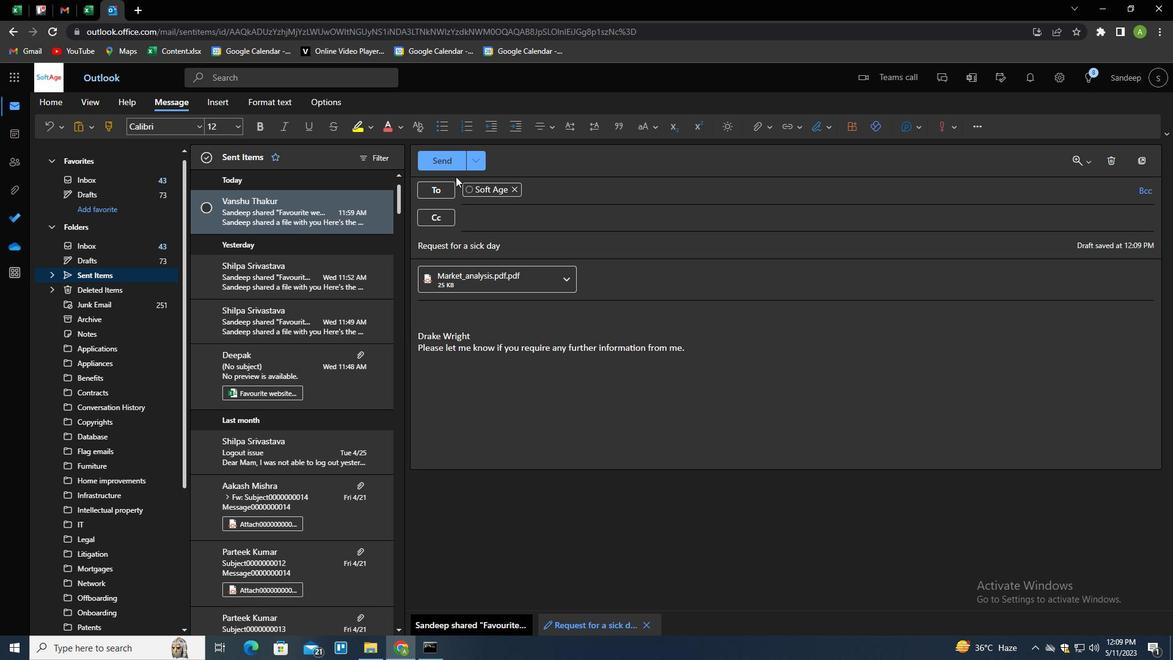 
Action: Mouse pressed left at (448, 157)
Screenshot: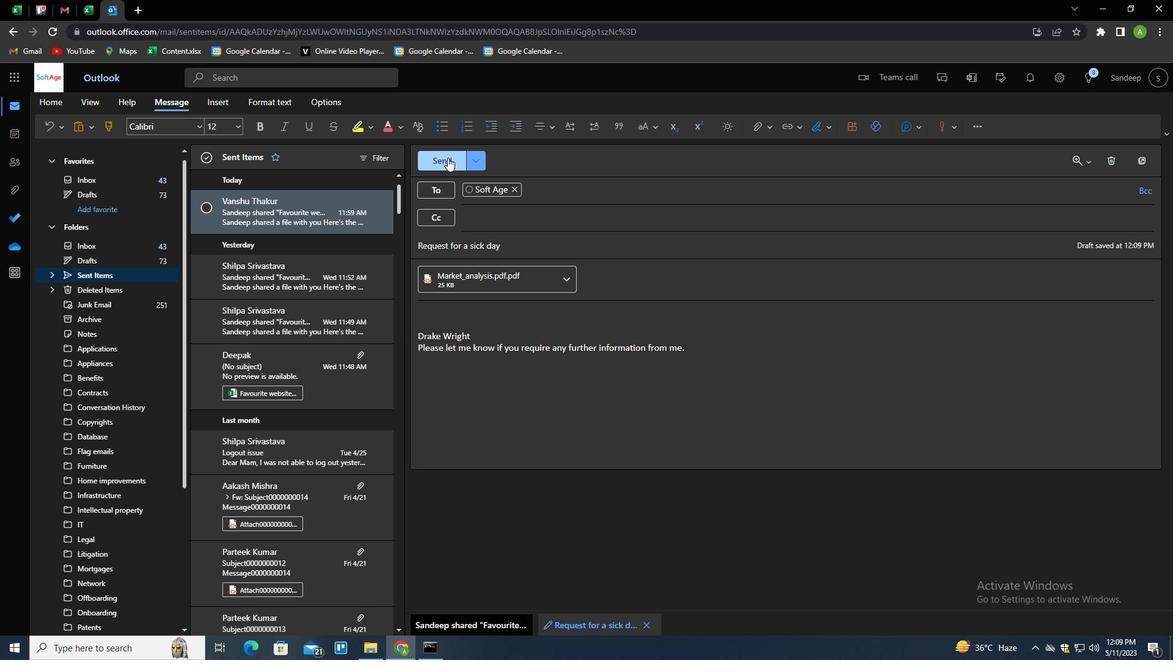 
Action: Mouse moved to (124, 273)
Screenshot: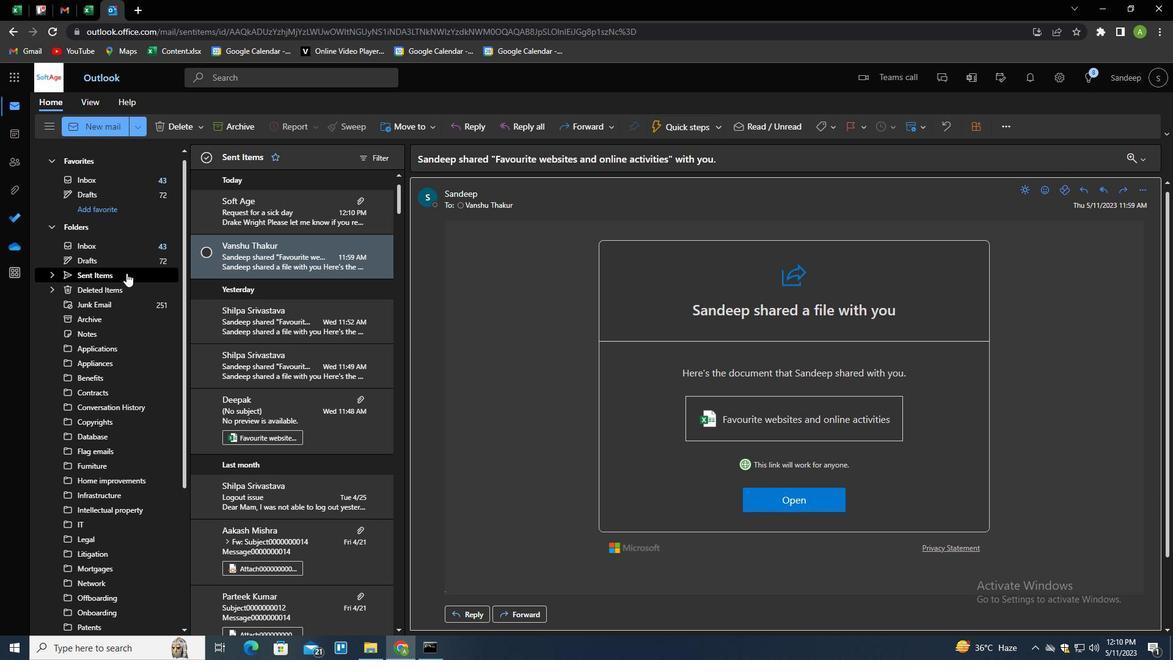 
Action: Mouse pressed left at (124, 273)
Screenshot: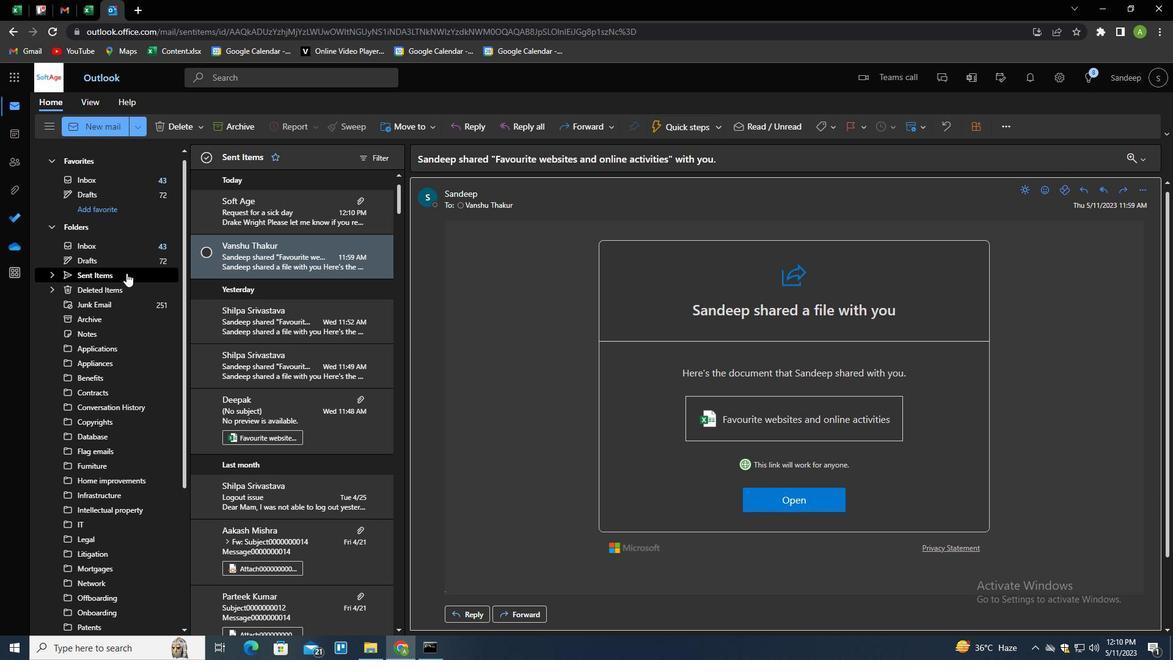 
Action: Mouse moved to (259, 223)
Screenshot: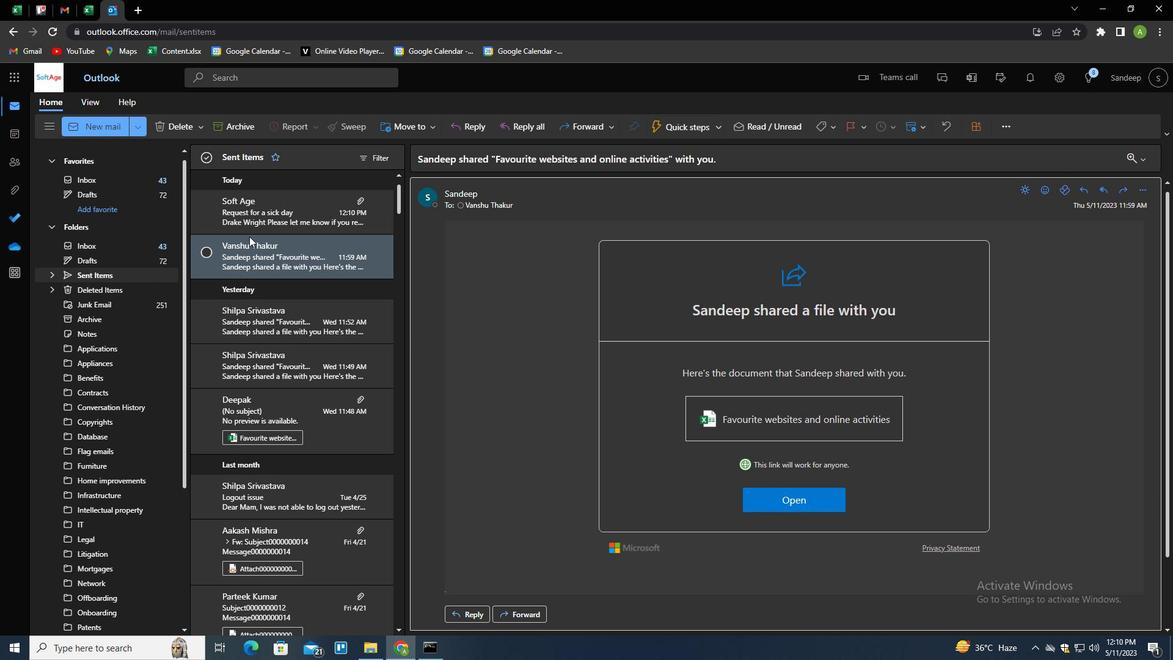 
Action: Mouse pressed right at (259, 223)
Screenshot: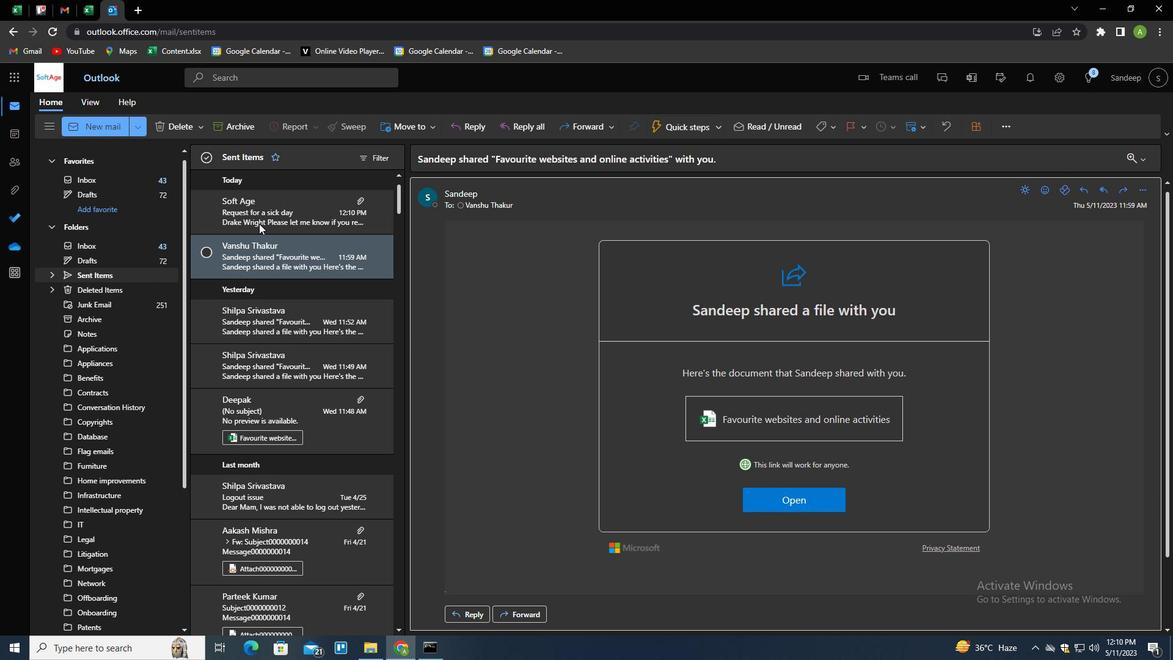 
Action: Mouse moved to (277, 192)
Screenshot: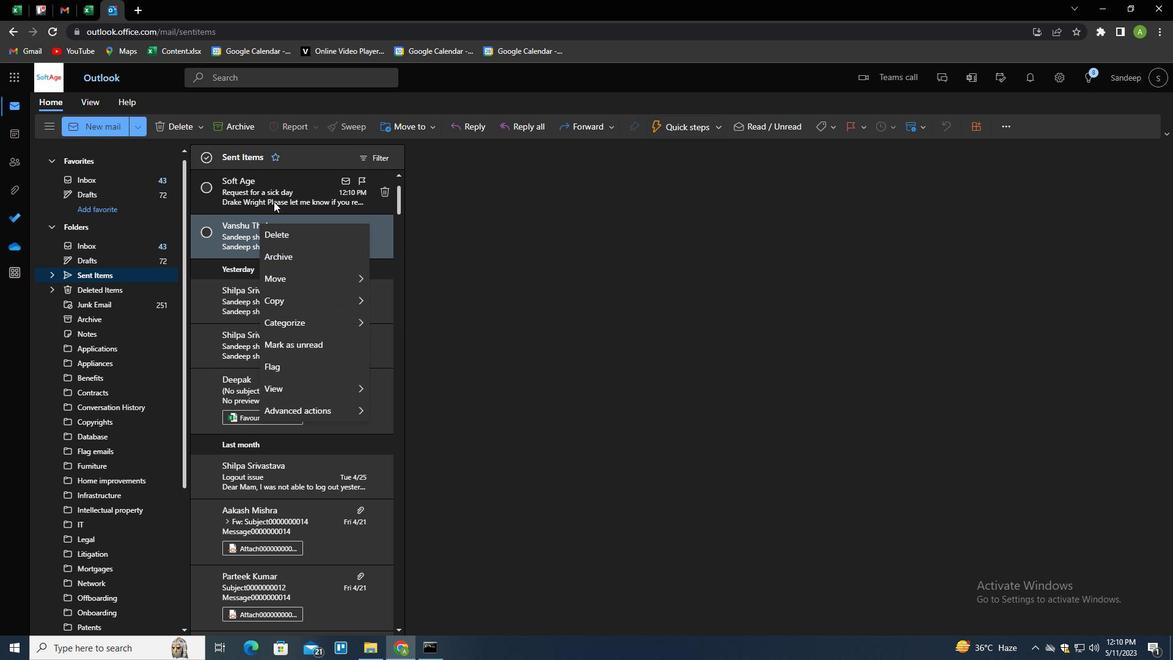 
Action: Mouse pressed right at (277, 192)
Screenshot: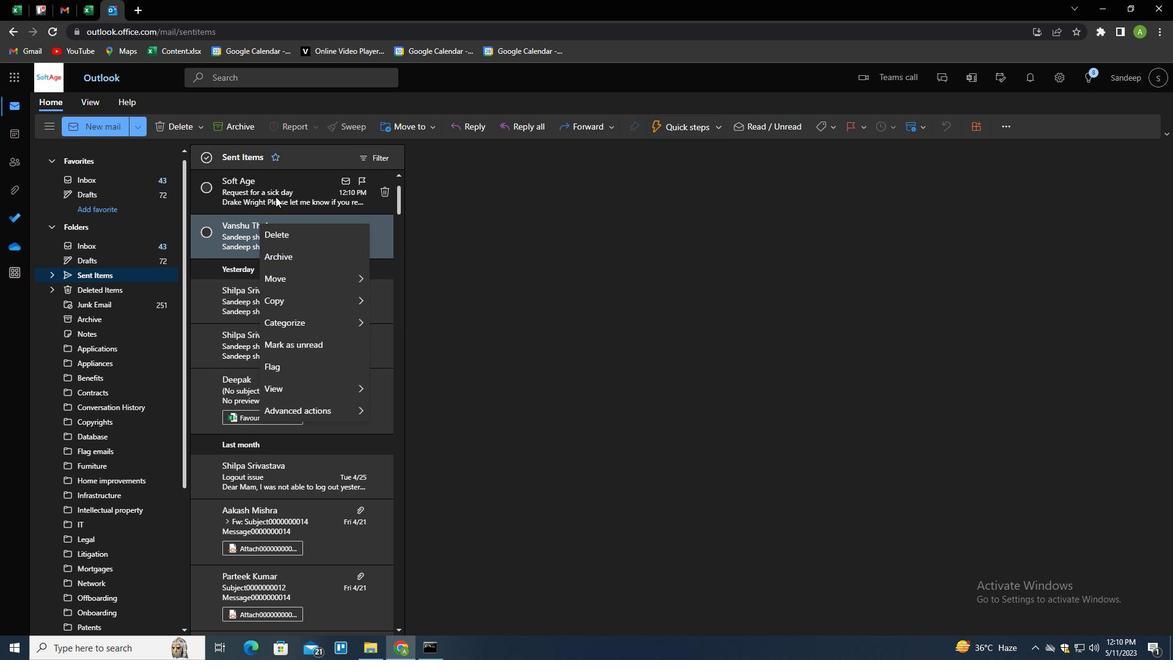 
Action: Mouse moved to (306, 246)
Screenshot: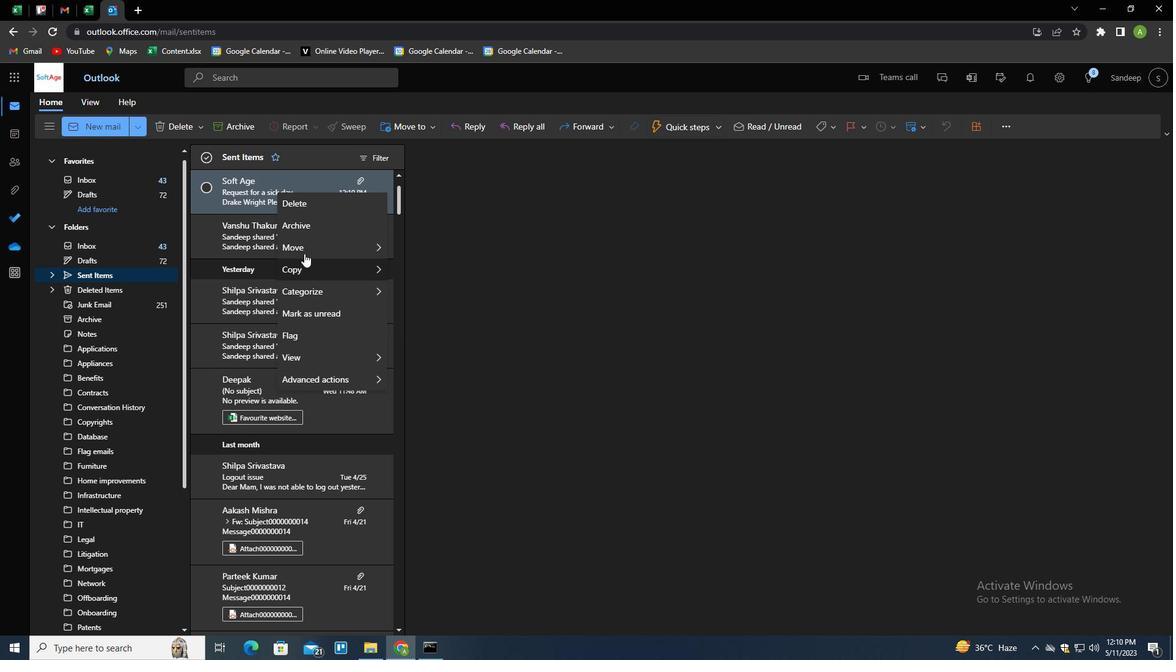 
Action: Mouse pressed left at (306, 246)
Screenshot: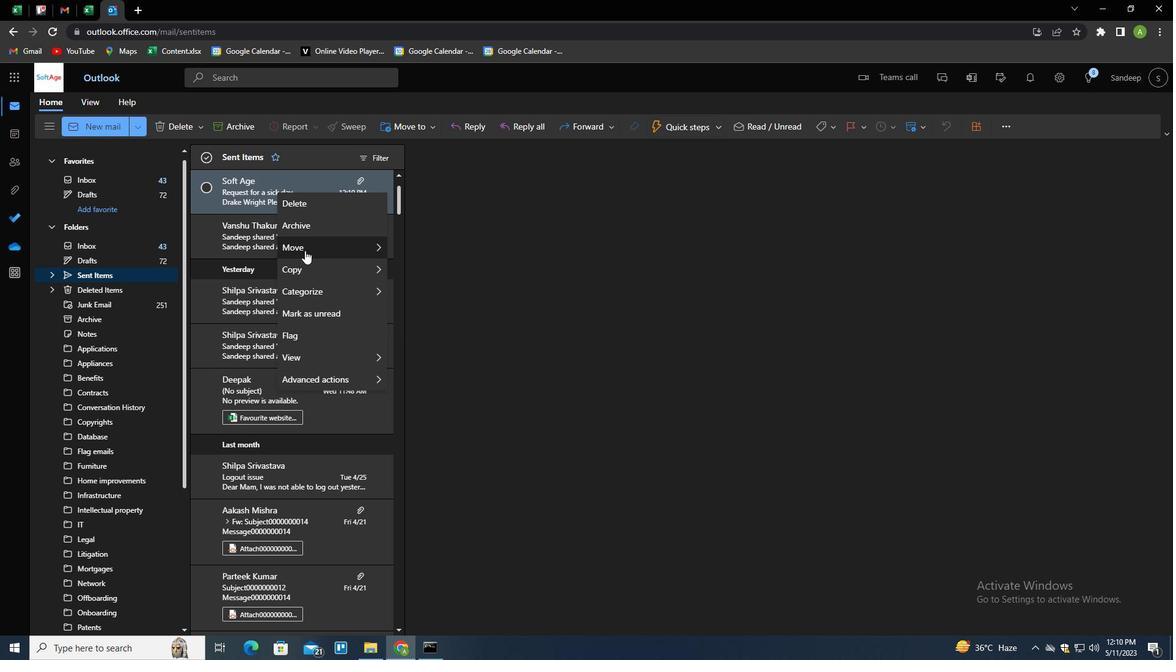 
Action: Mouse moved to (437, 248)
Screenshot: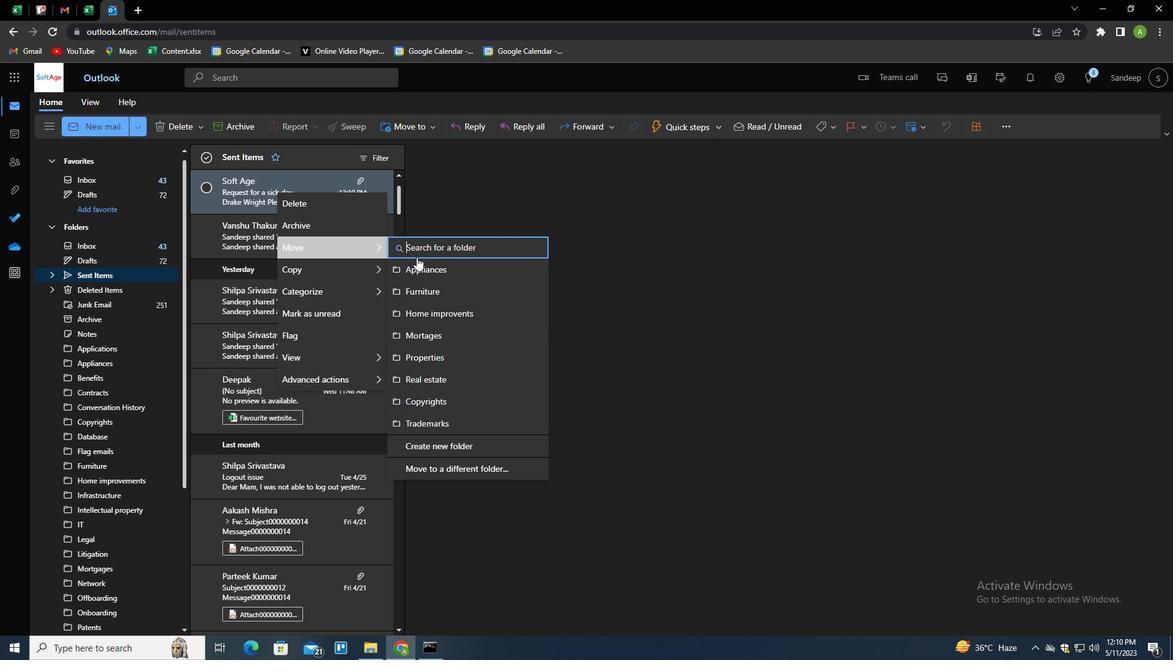 
Action: Mouse pressed left at (437, 248)
Screenshot: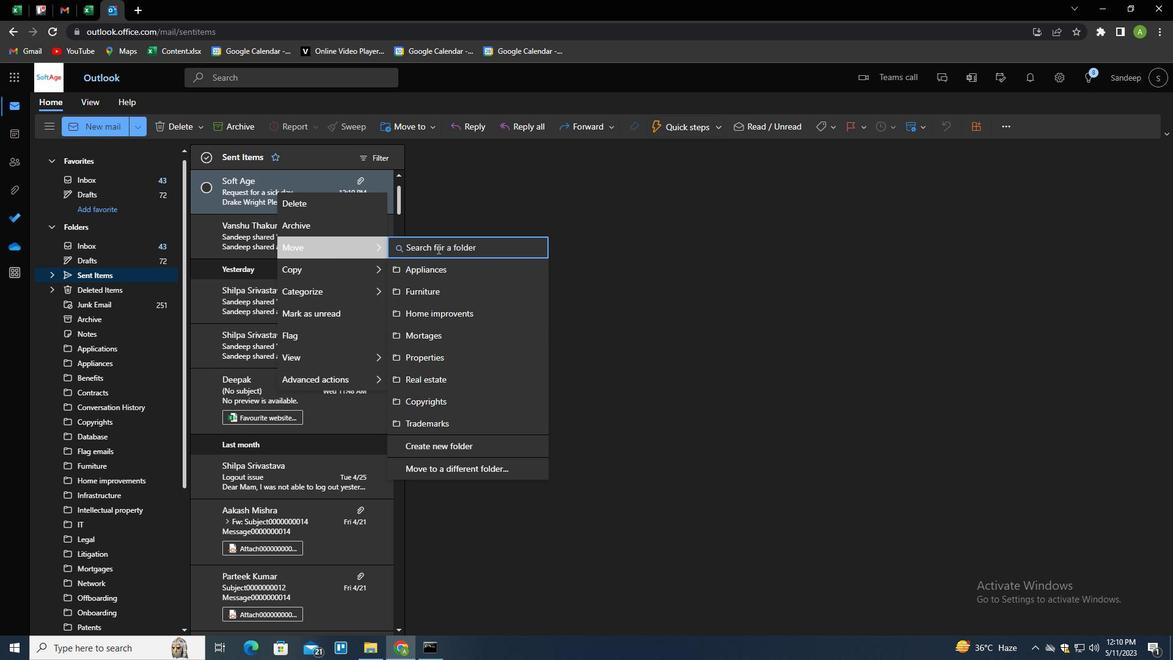 
Action: Mouse moved to (92, 587)
Screenshot: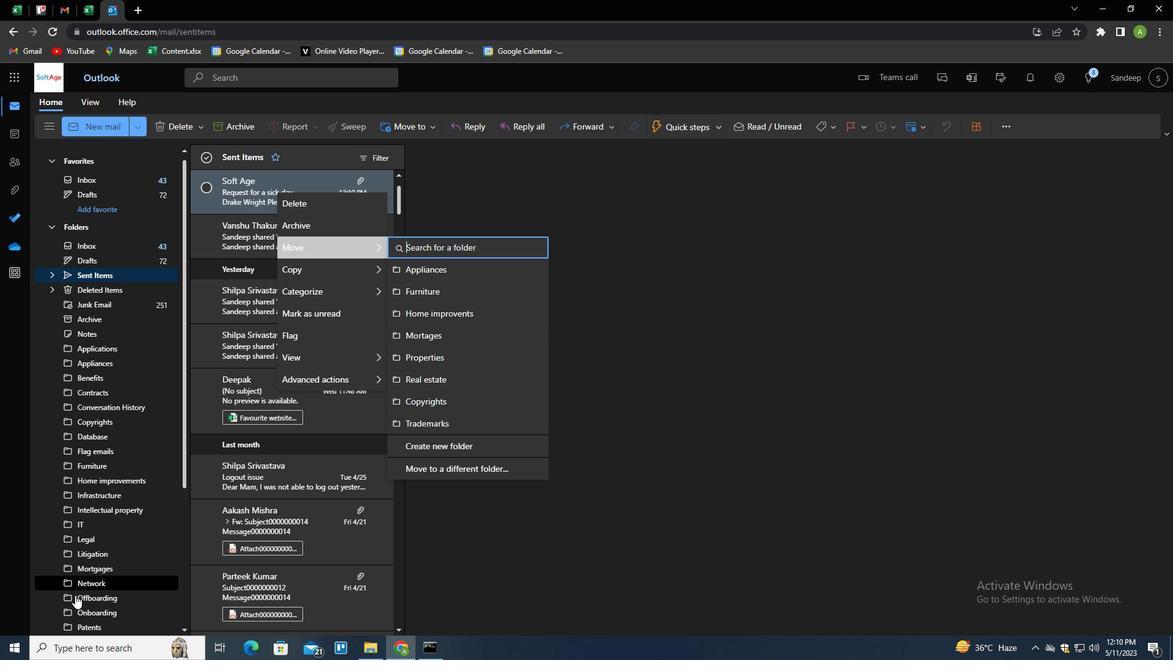 
Action: Mouse scrolled (92, 586) with delta (0, 0)
Screenshot: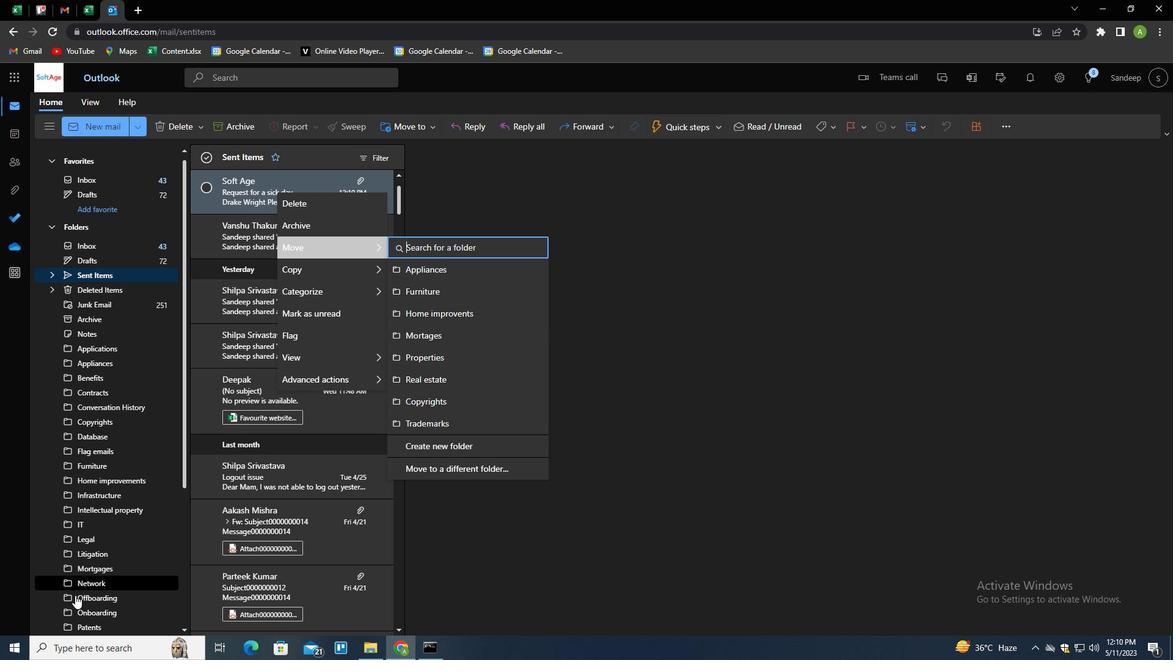 
Action: Mouse scrolled (92, 586) with delta (0, 0)
Screenshot: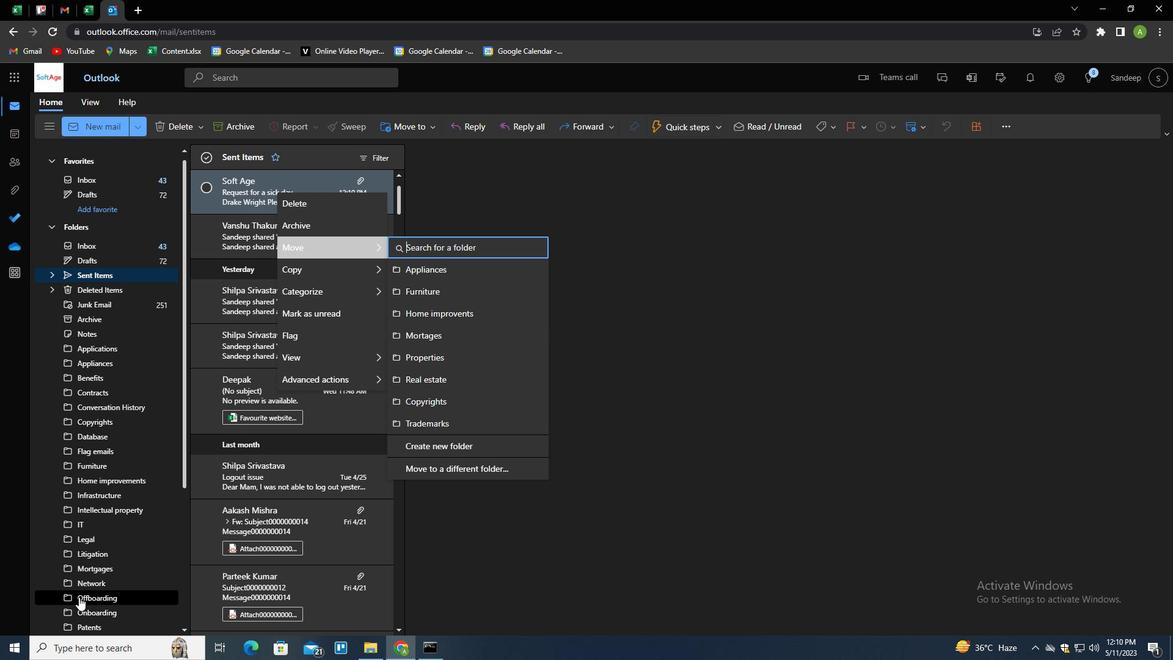
Action: Mouse scrolled (92, 586) with delta (0, 0)
Screenshot: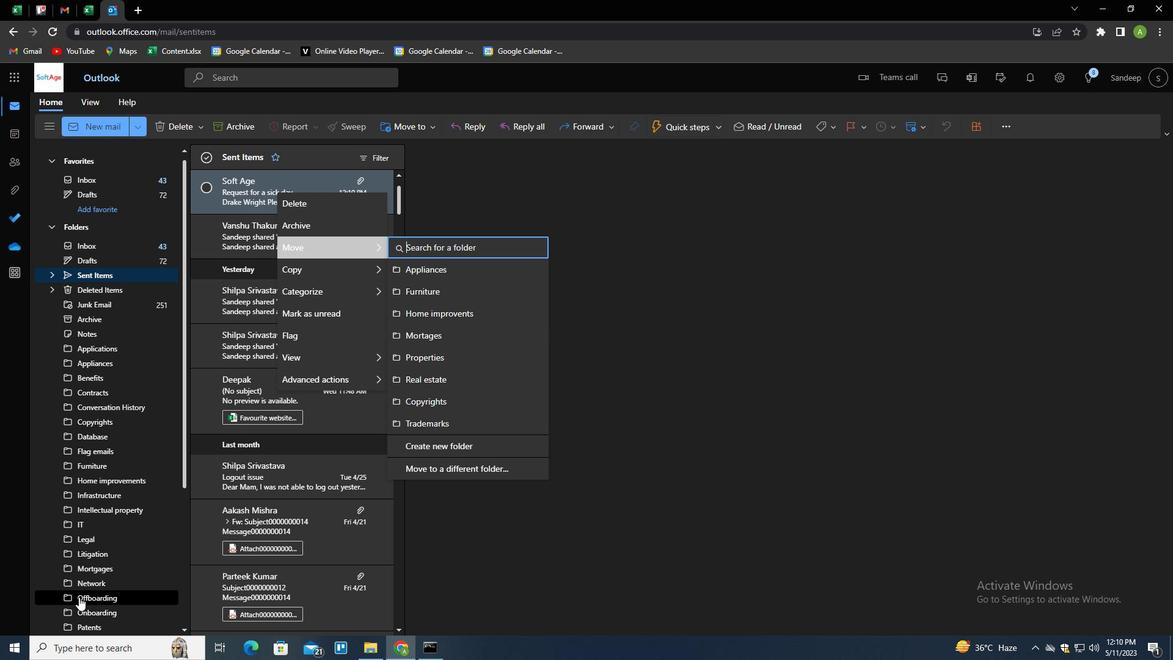 
Action: Mouse scrolled (92, 586) with delta (0, 0)
Screenshot: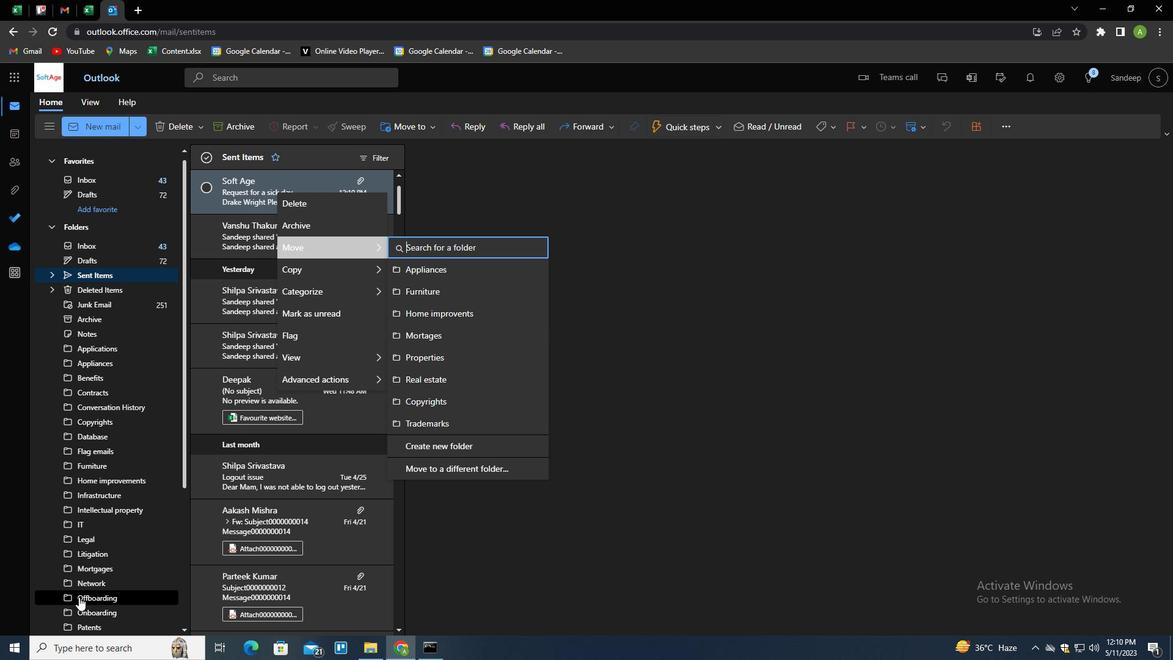 
Action: Mouse scrolled (92, 586) with delta (0, 0)
Screenshot: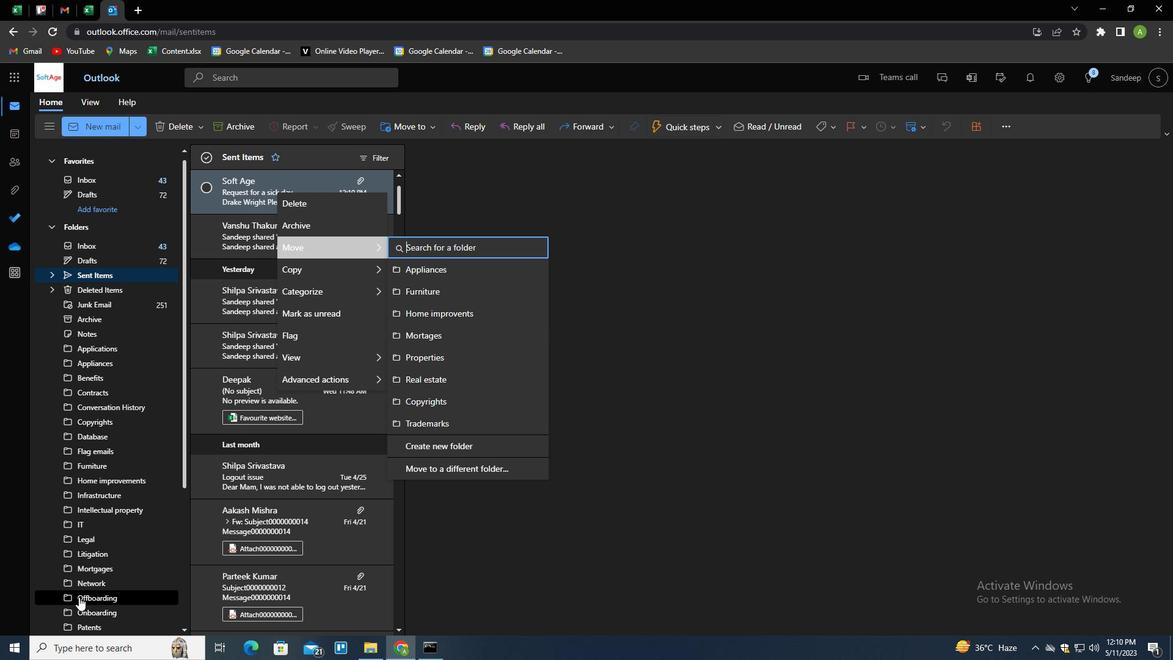 
Action: Mouse scrolled (92, 586) with delta (0, 0)
Screenshot: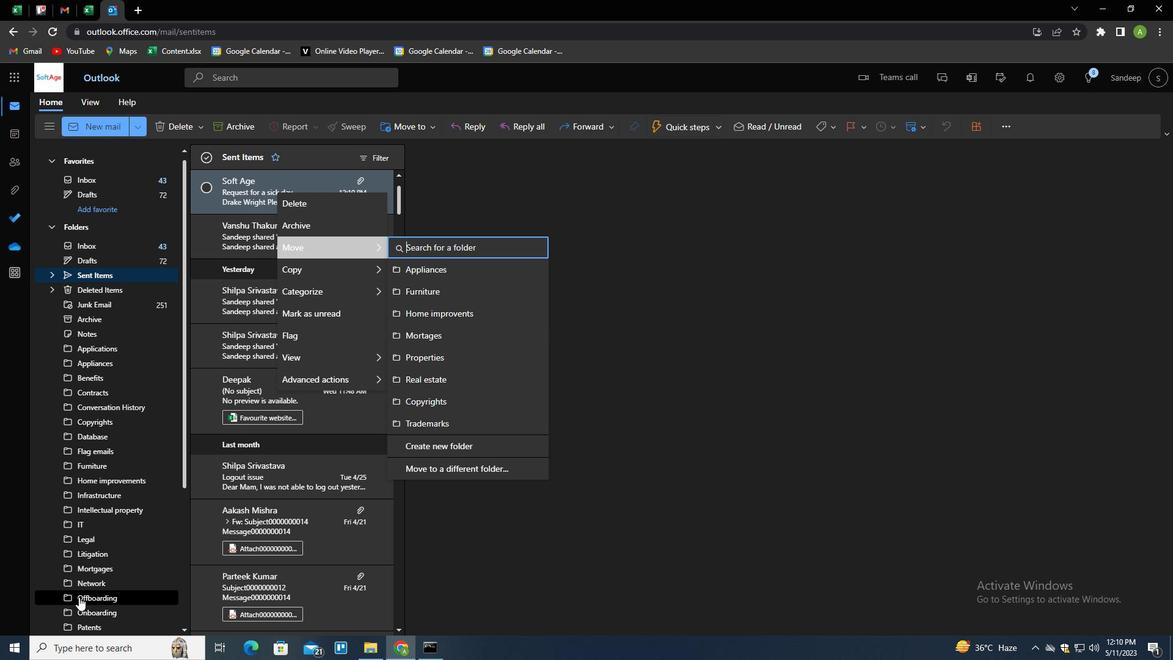 
Action: Mouse moved to (107, 551)
Screenshot: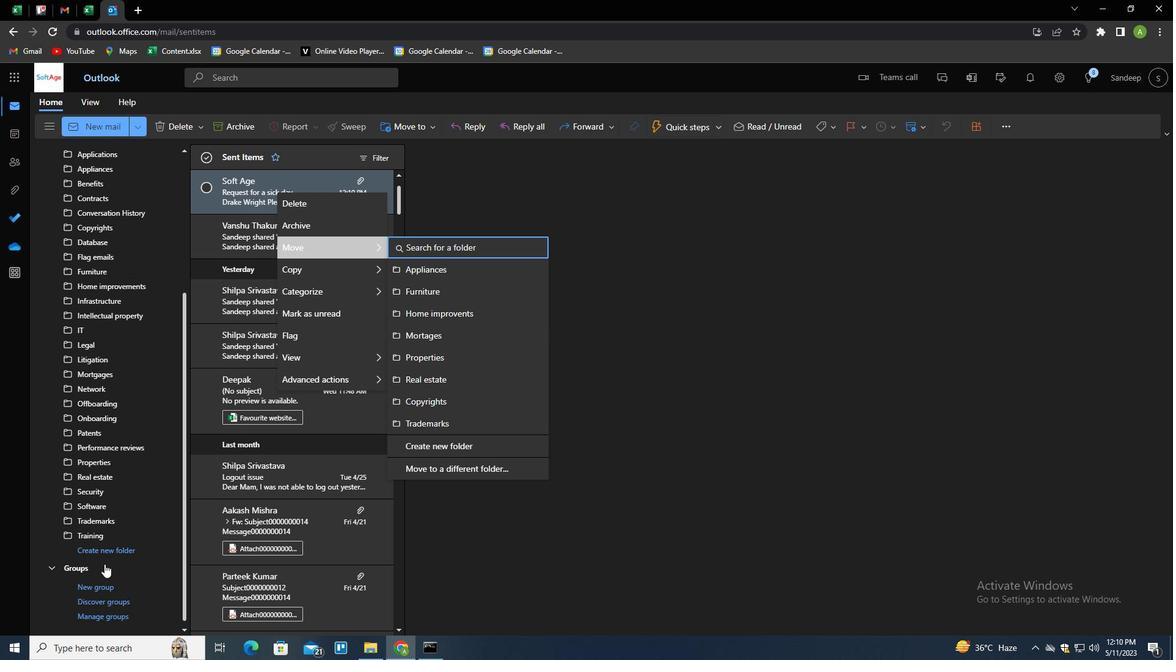
Action: Mouse pressed left at (107, 551)
Screenshot: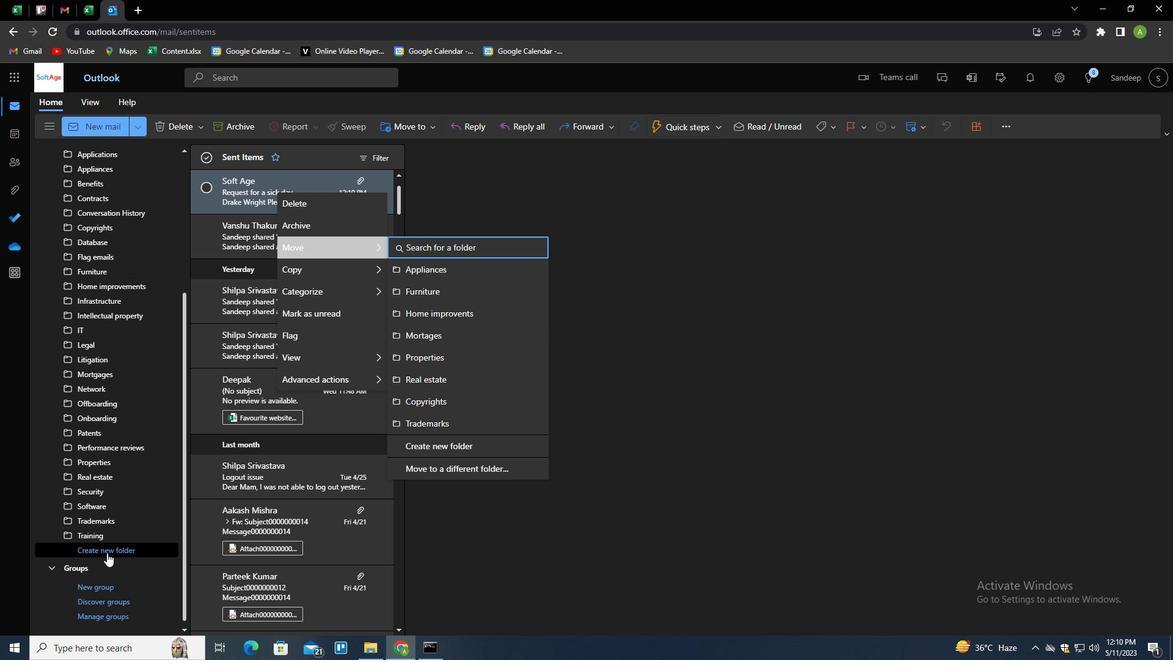 
Action: Key pressed <Key.shift>
Screenshot: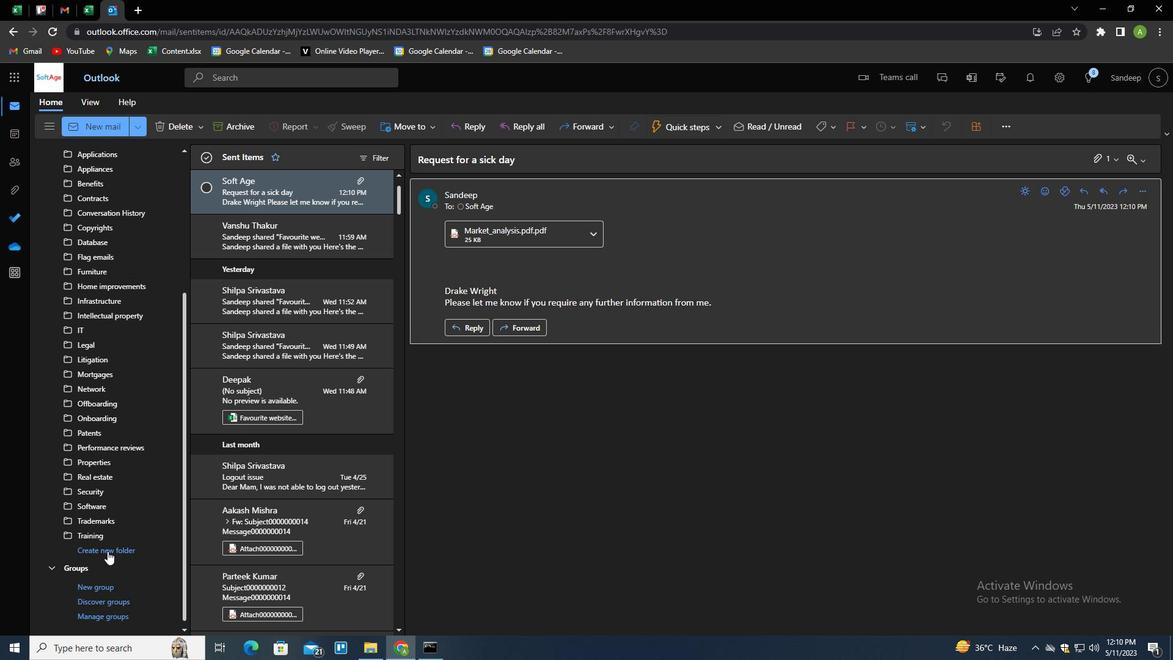 
Action: Mouse pressed left at (107, 551)
Screenshot: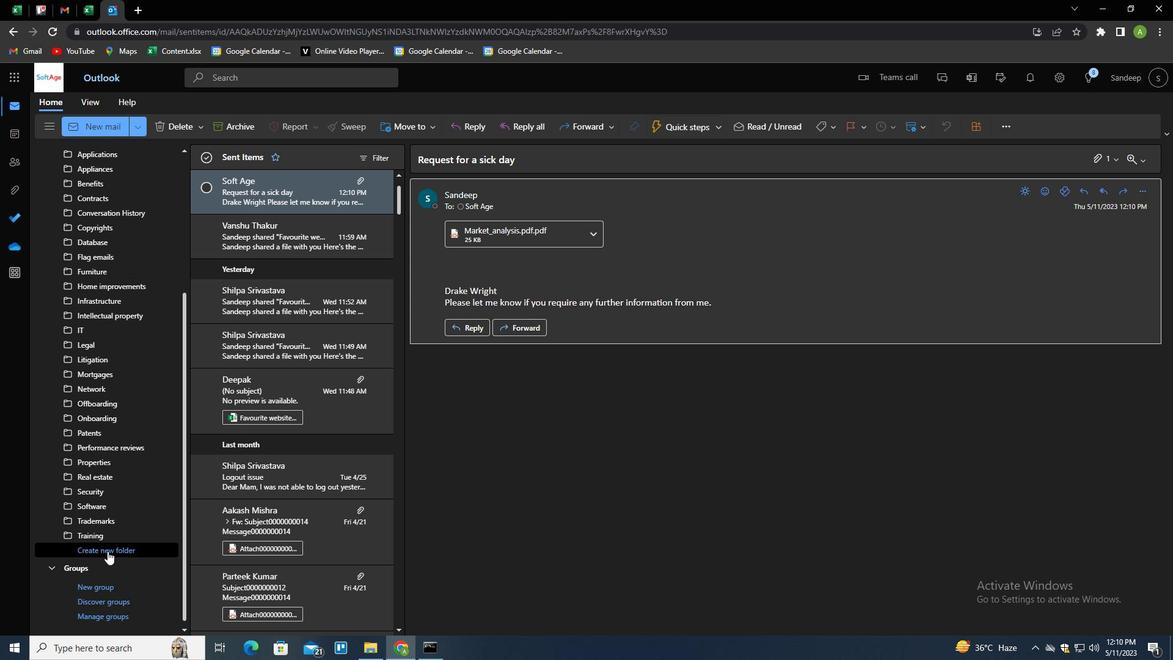 
Action: Key pressed <Key.shift>UTILITES<Key.enter>
Screenshot: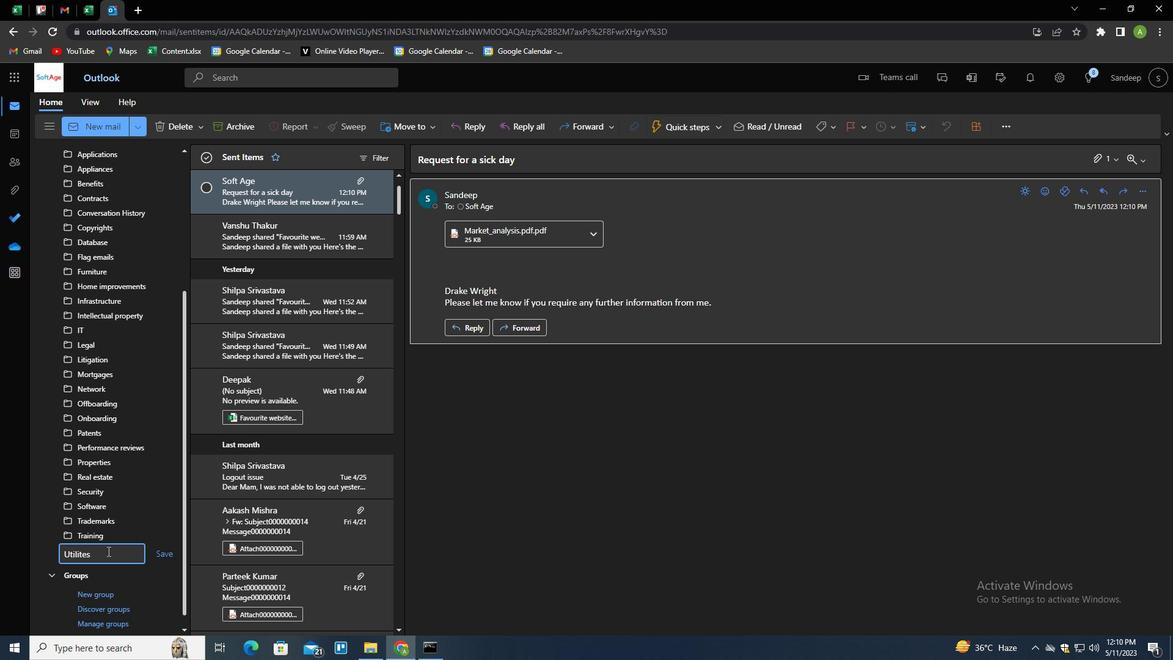 
Action: Mouse scrolled (107, 551) with delta (0, 0)
Screenshot: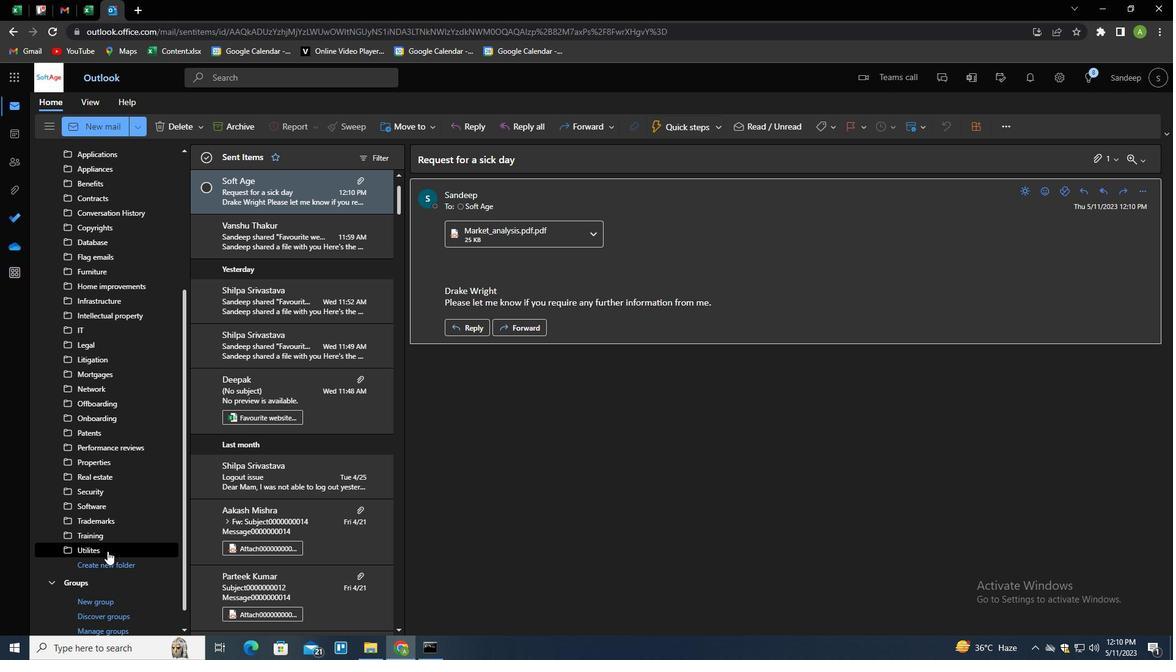 
Action: Mouse scrolled (107, 551) with delta (0, 0)
Screenshot: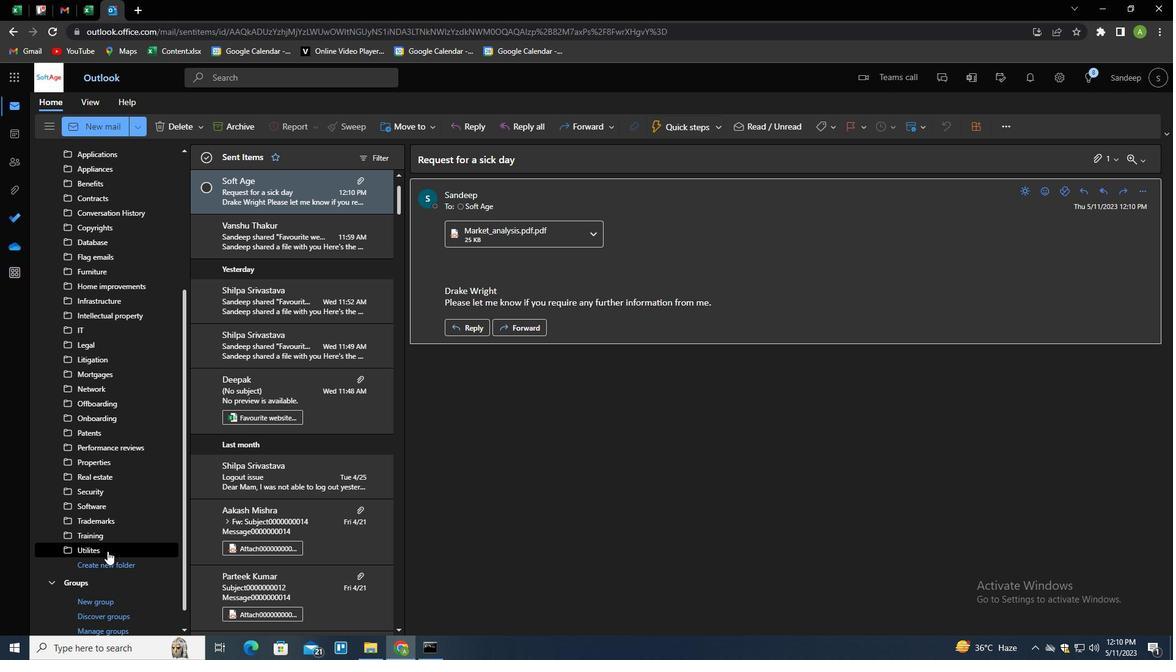 
Action: Mouse scrolled (107, 551) with delta (0, 0)
Screenshot: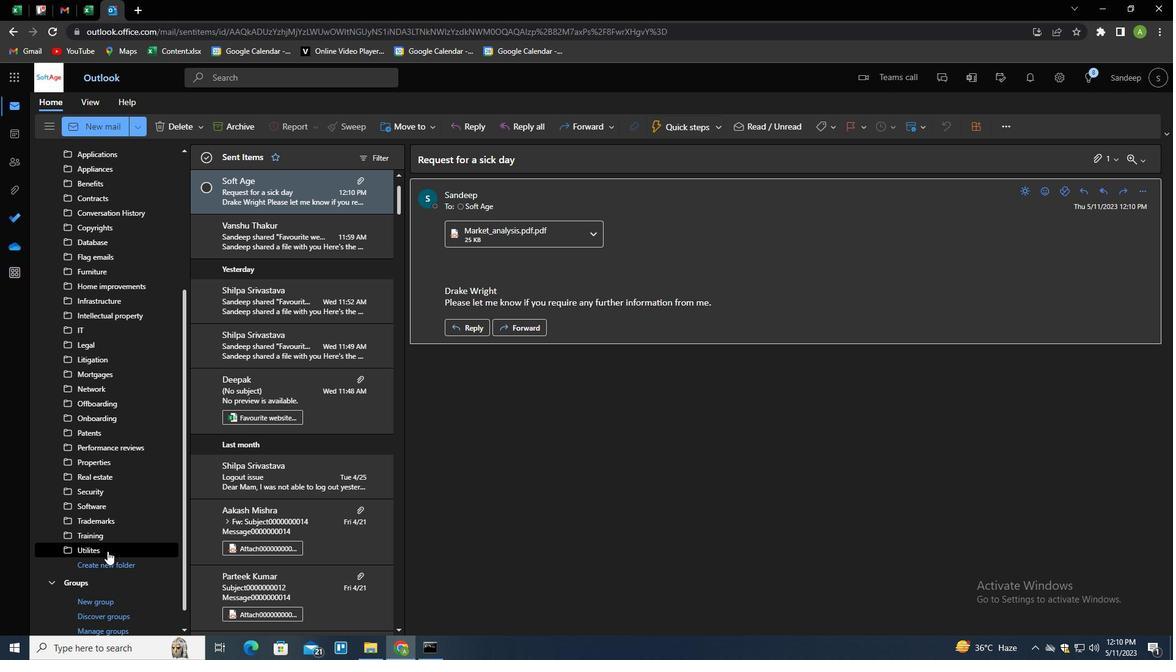 
Action: Mouse scrolled (107, 551) with delta (0, 0)
Screenshot: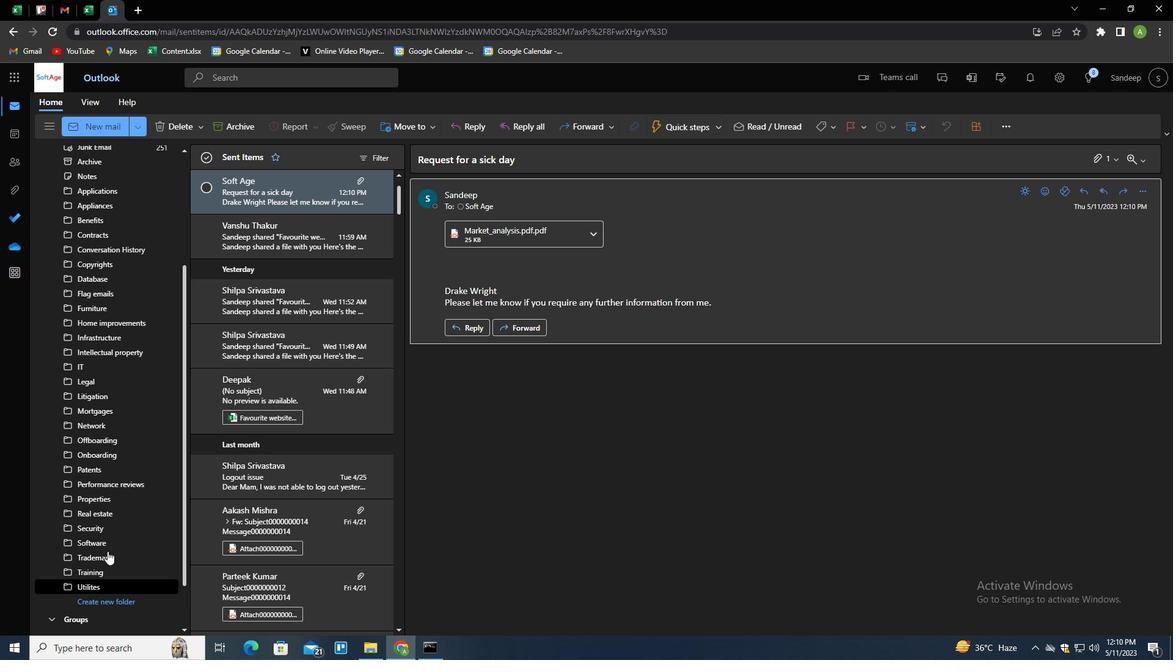 
Action: Mouse moved to (104, 272)
Screenshot: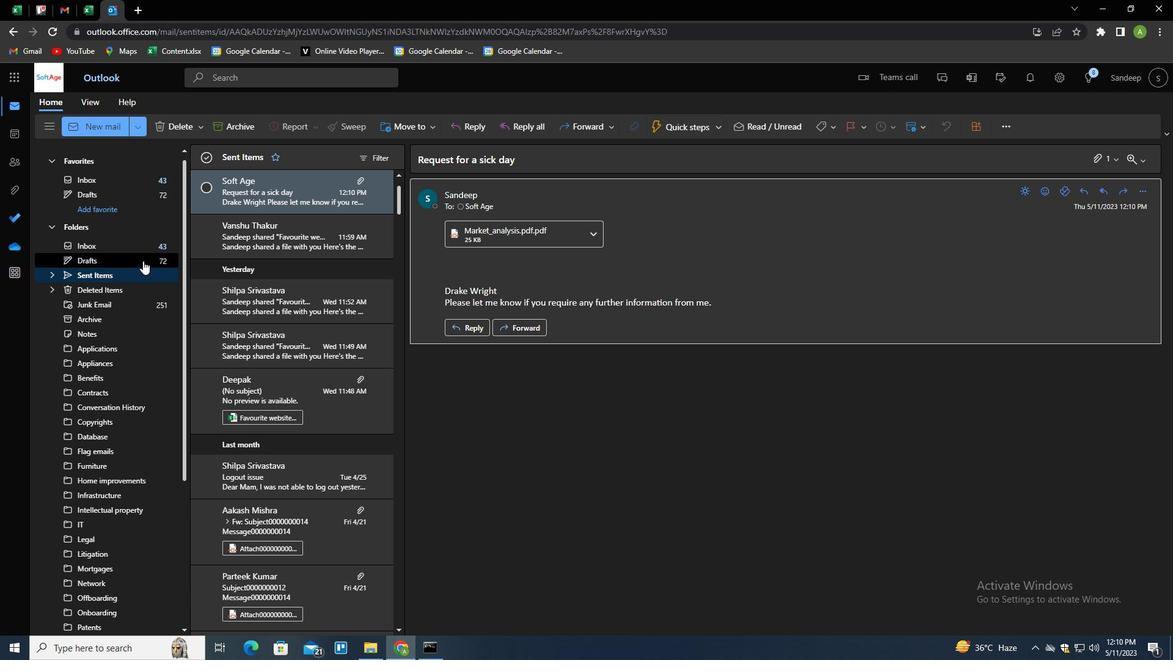 
Action: Mouse pressed left at (104, 272)
Screenshot: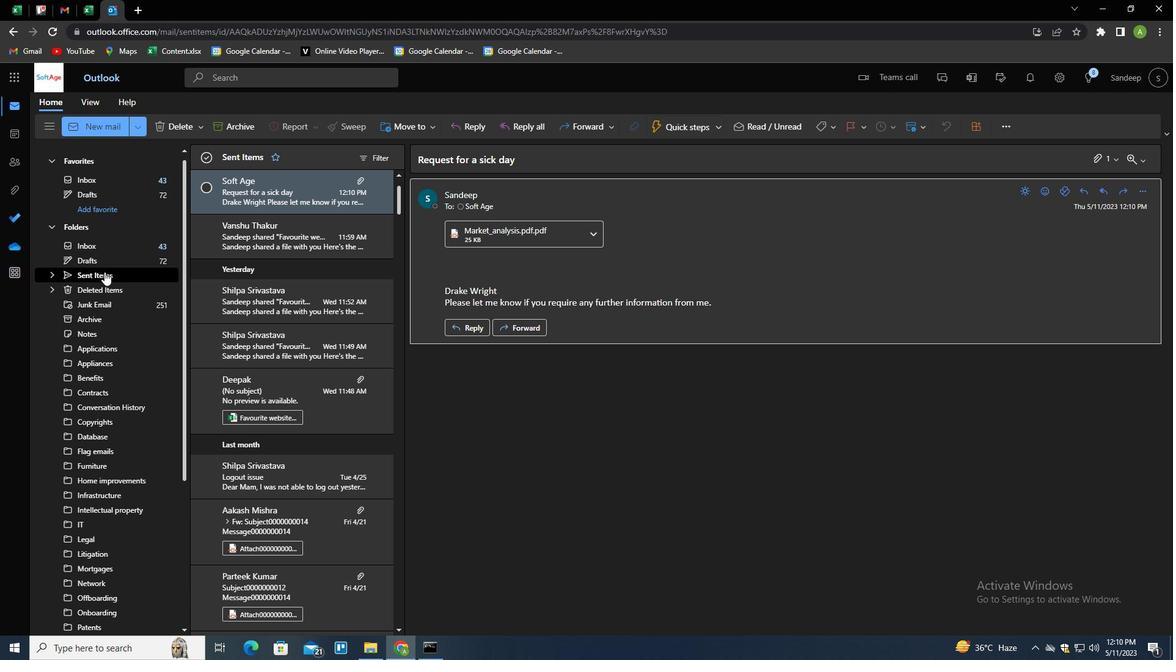 
Action: Mouse moved to (276, 195)
Screenshot: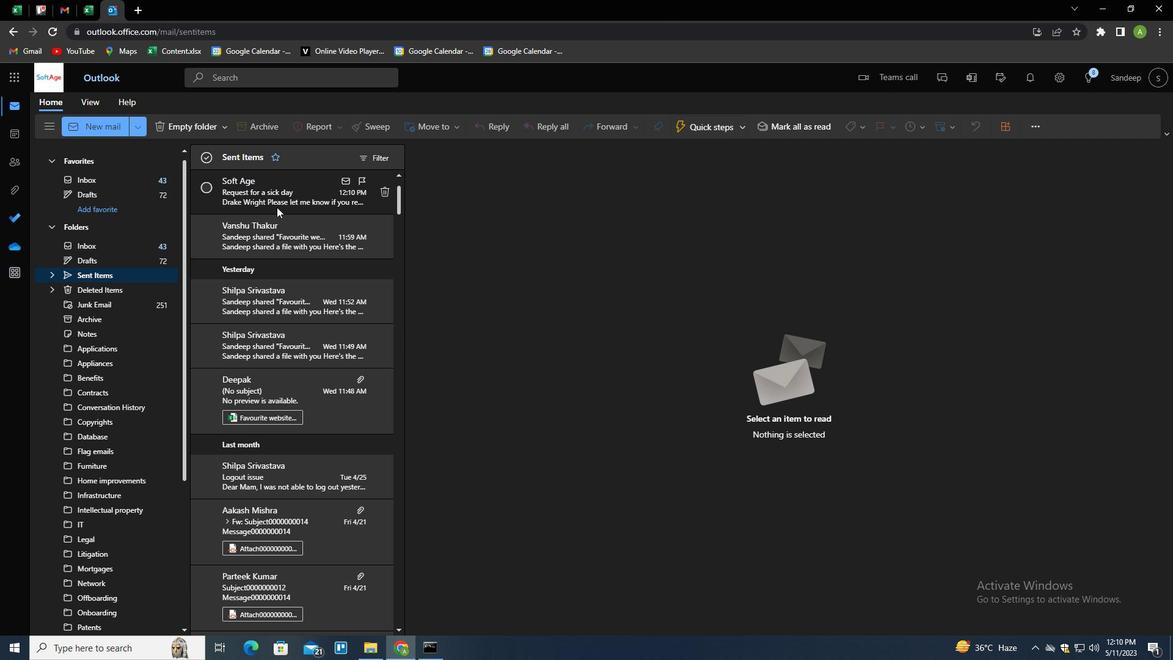
Action: Mouse pressed right at (276, 195)
Screenshot: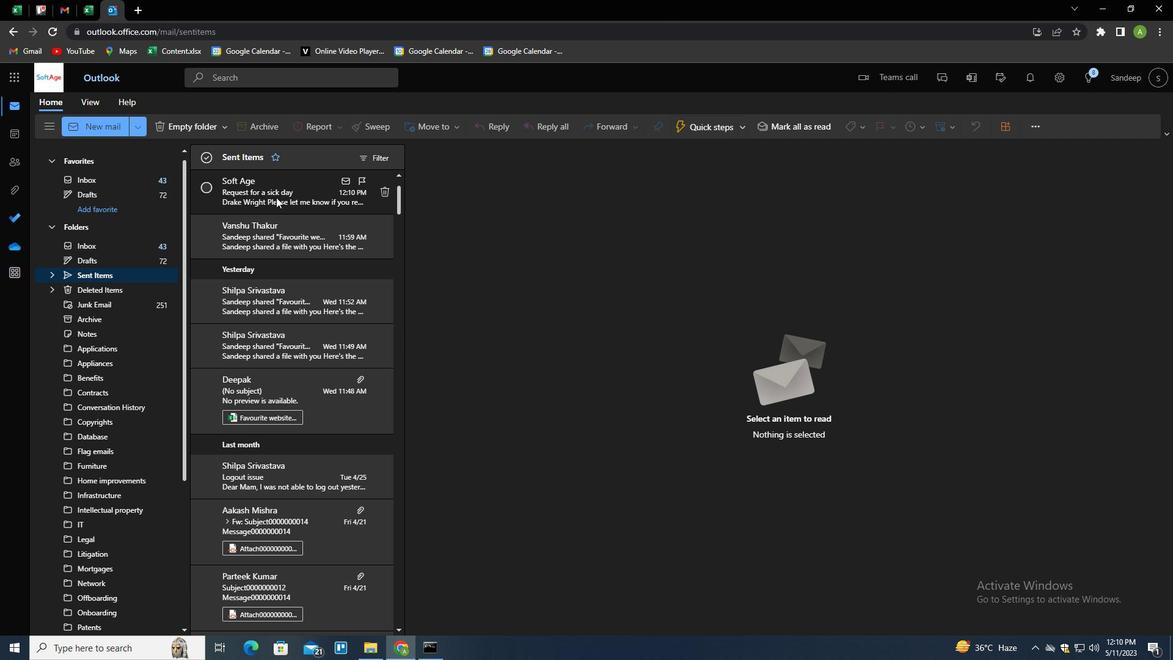 
Action: Mouse moved to (302, 243)
Screenshot: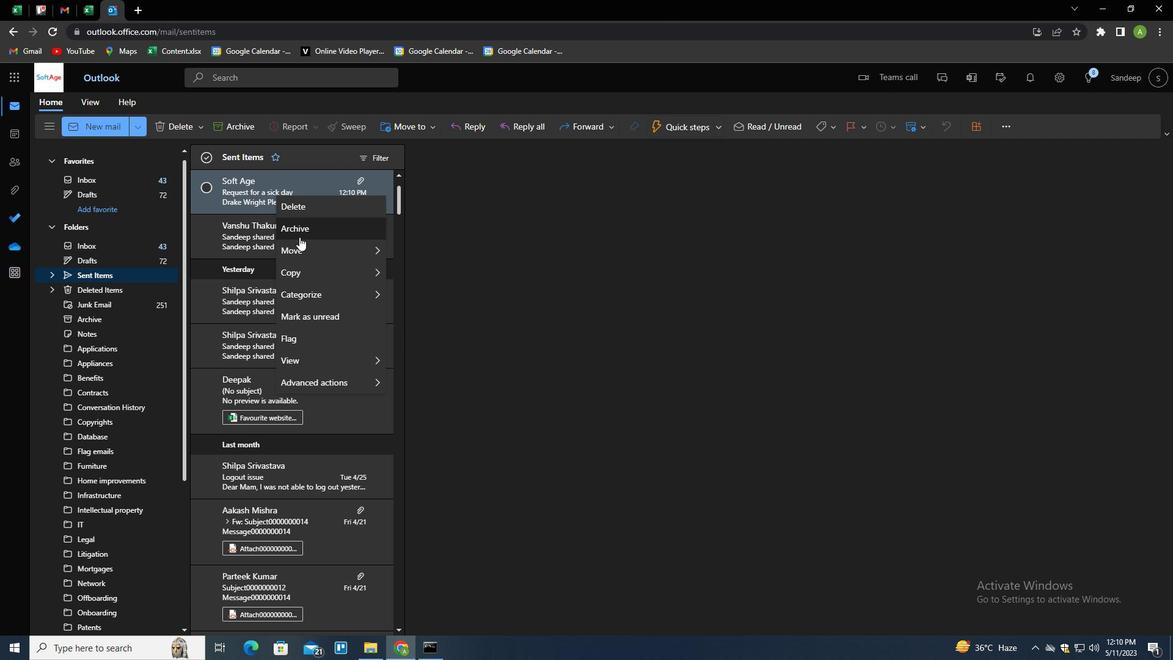 
Action: Mouse pressed left at (302, 243)
Screenshot: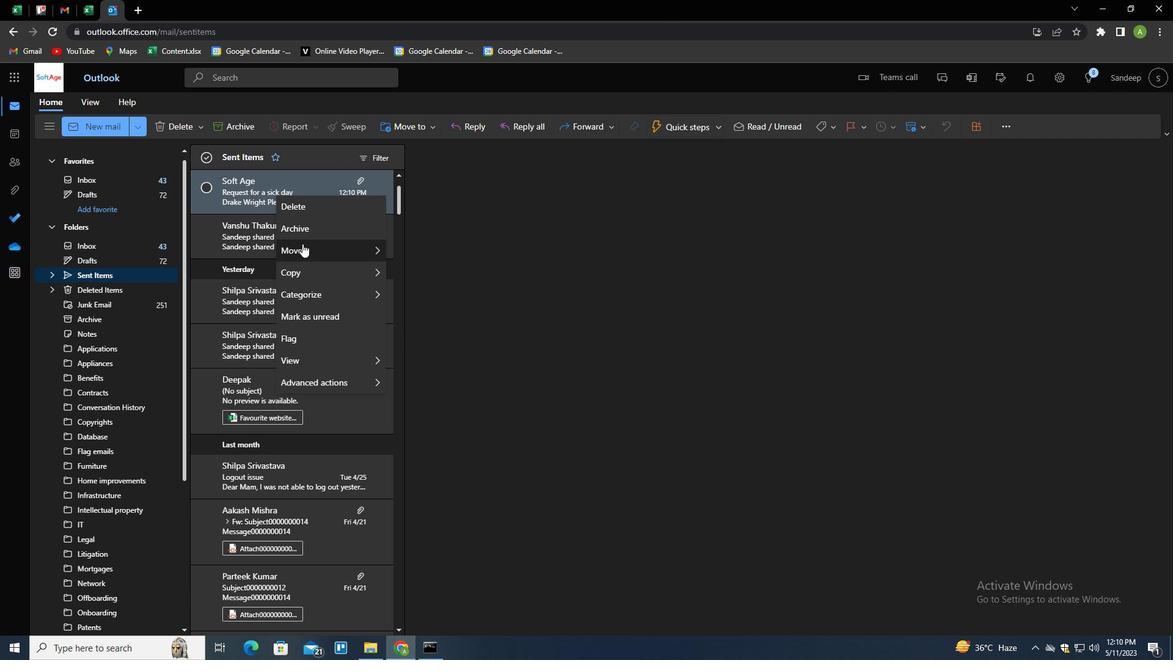 
Action: Mouse moved to (441, 247)
Screenshot: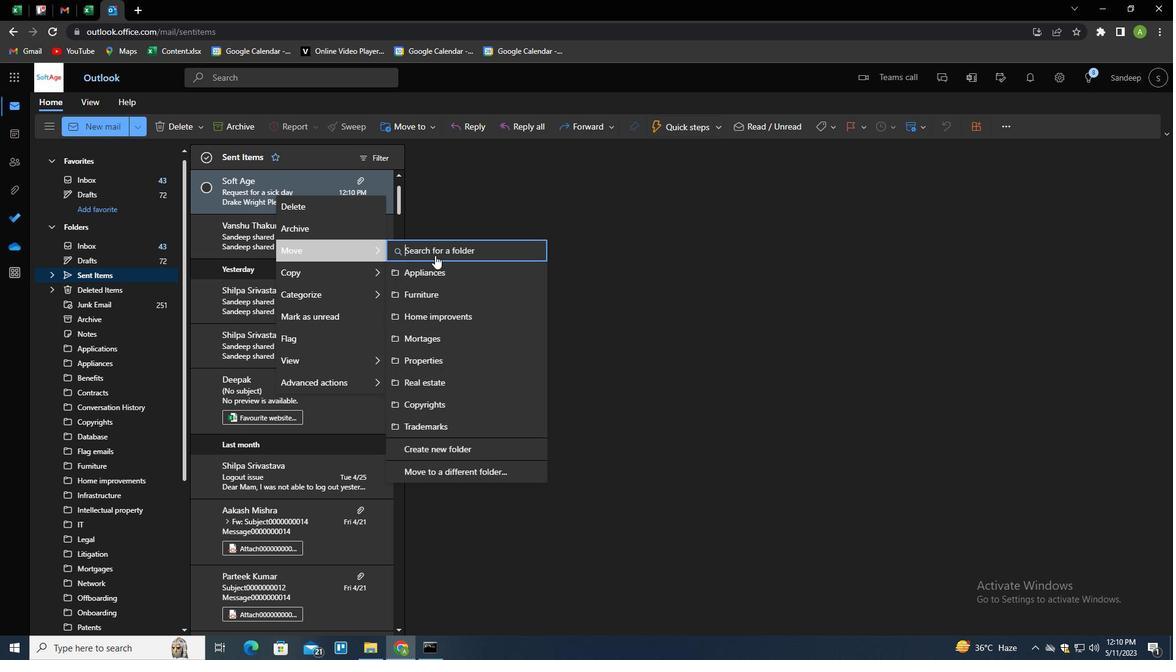 
Action: Mouse pressed left at (441, 247)
Screenshot: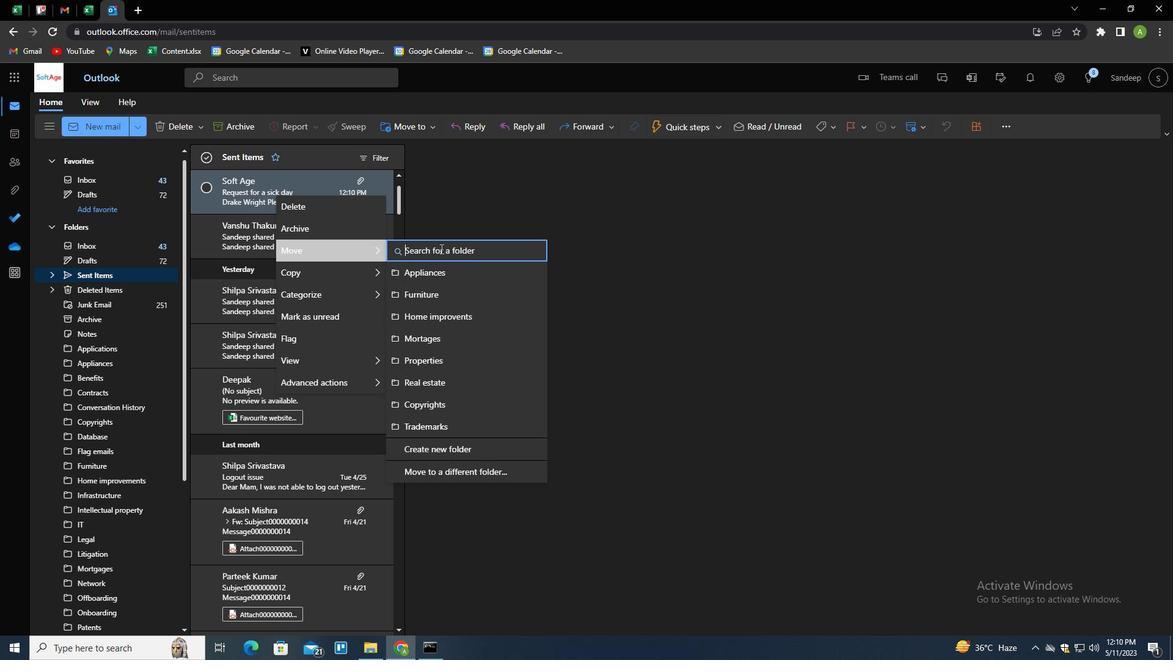 
Action: Mouse moved to (445, 244)
Screenshot: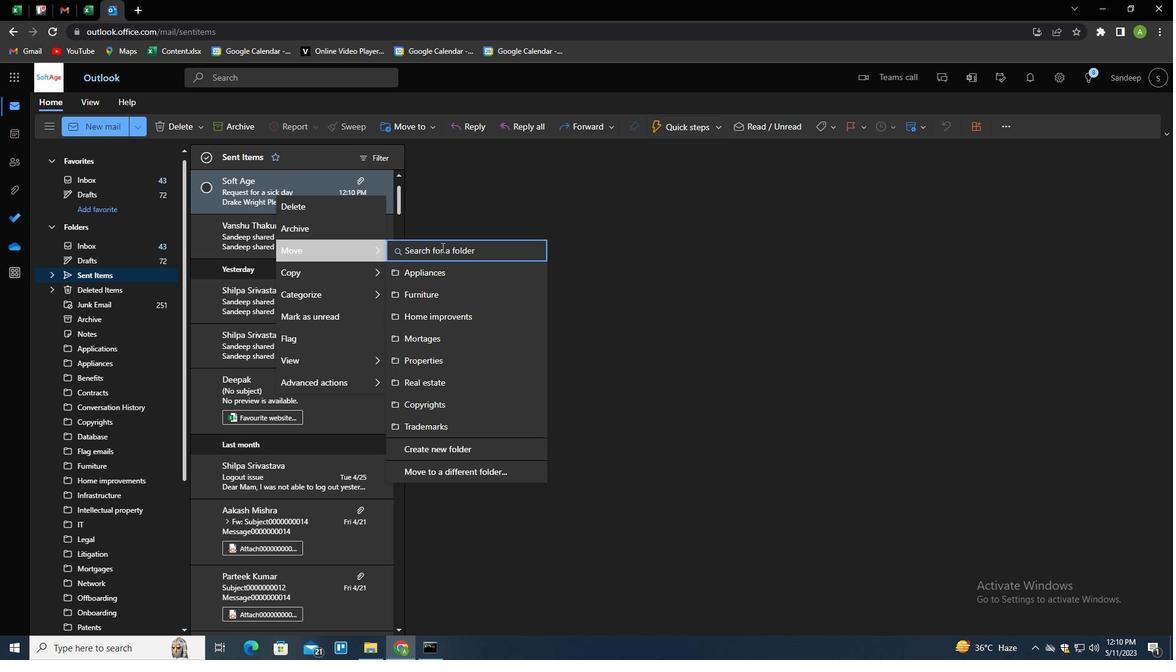 
Action: Key pressed <Key.shift>UTILITES<Key.down><Key.enter>
Screenshot: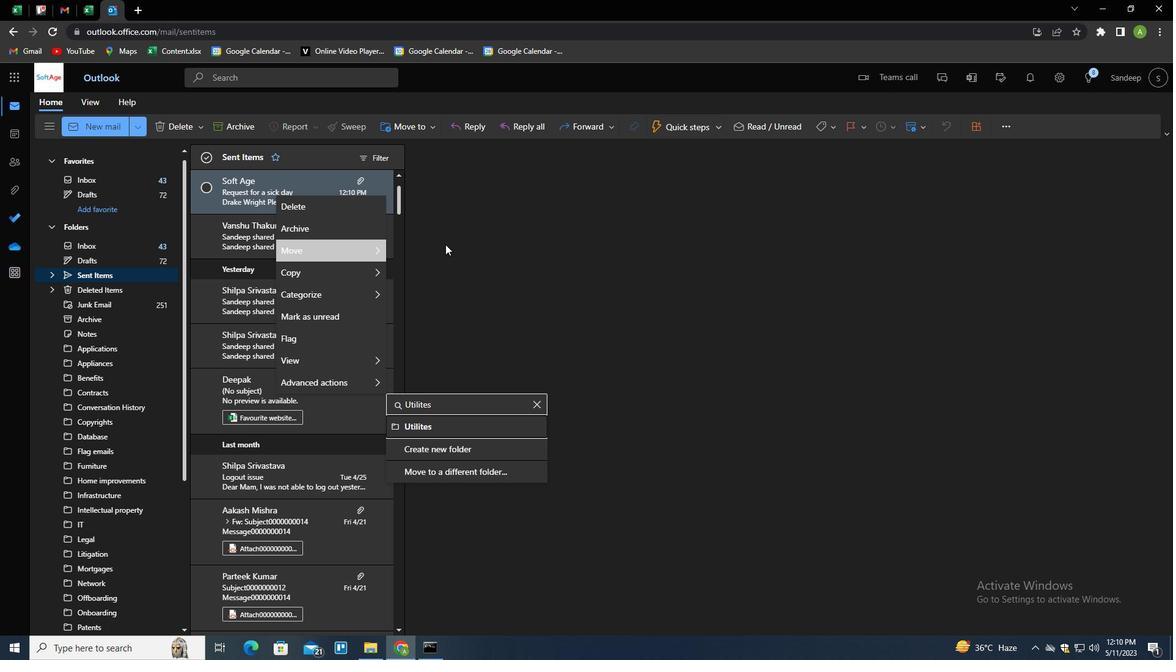 
Action: Mouse moved to (480, 309)
Screenshot: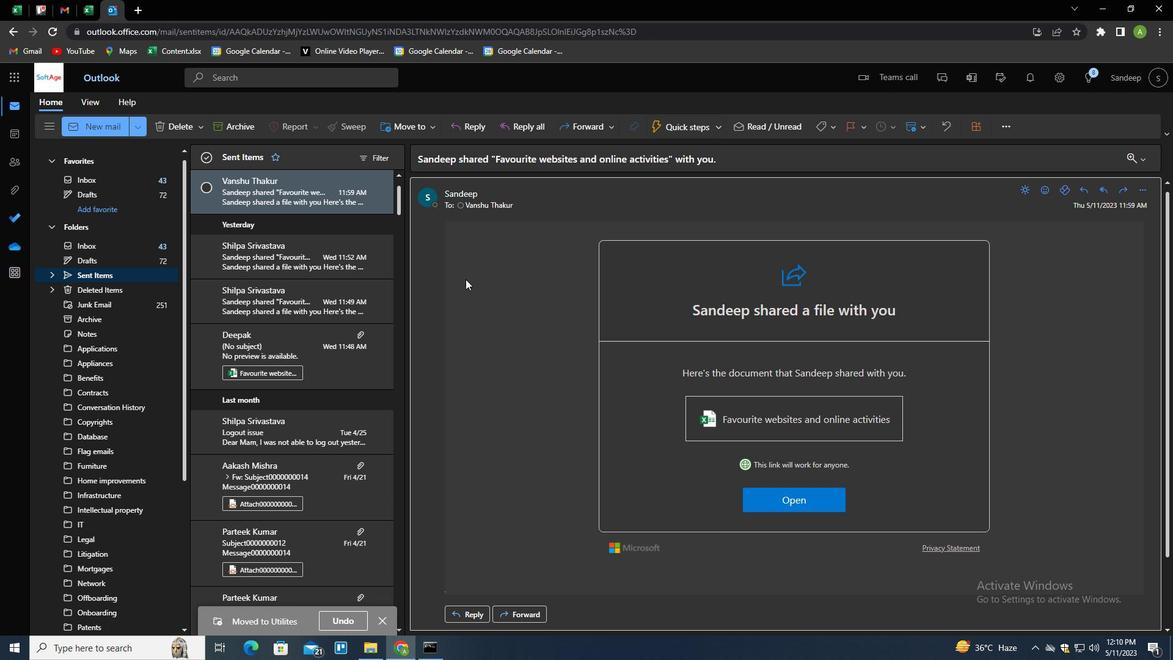 
